 Task: Check the average views per listing of full gym in the last 3 years.
Action: Mouse moved to (879, 193)
Screenshot: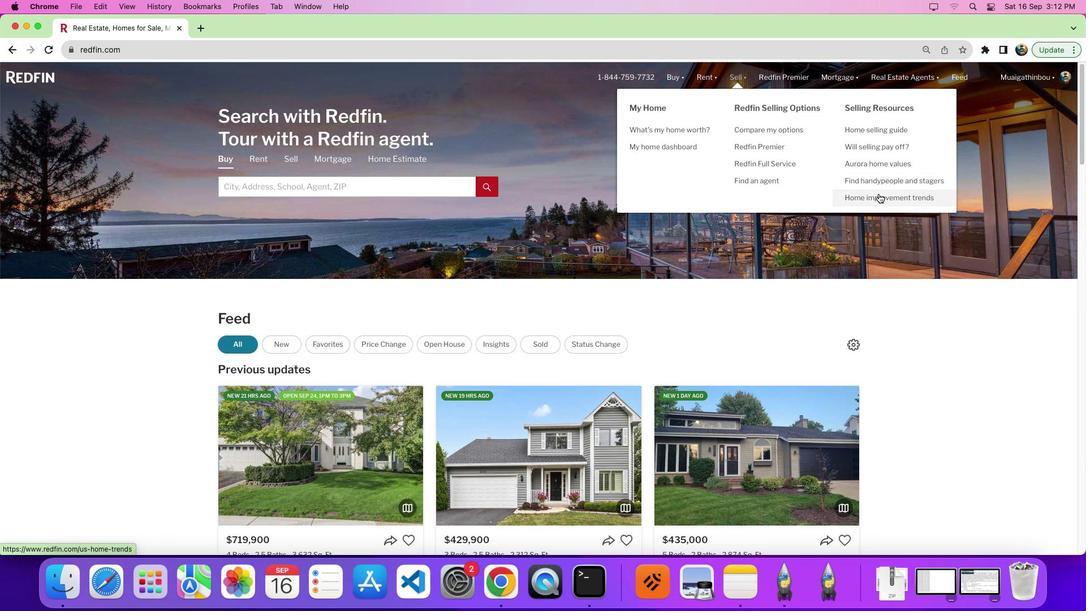
Action: Mouse pressed left at (879, 193)
Screenshot: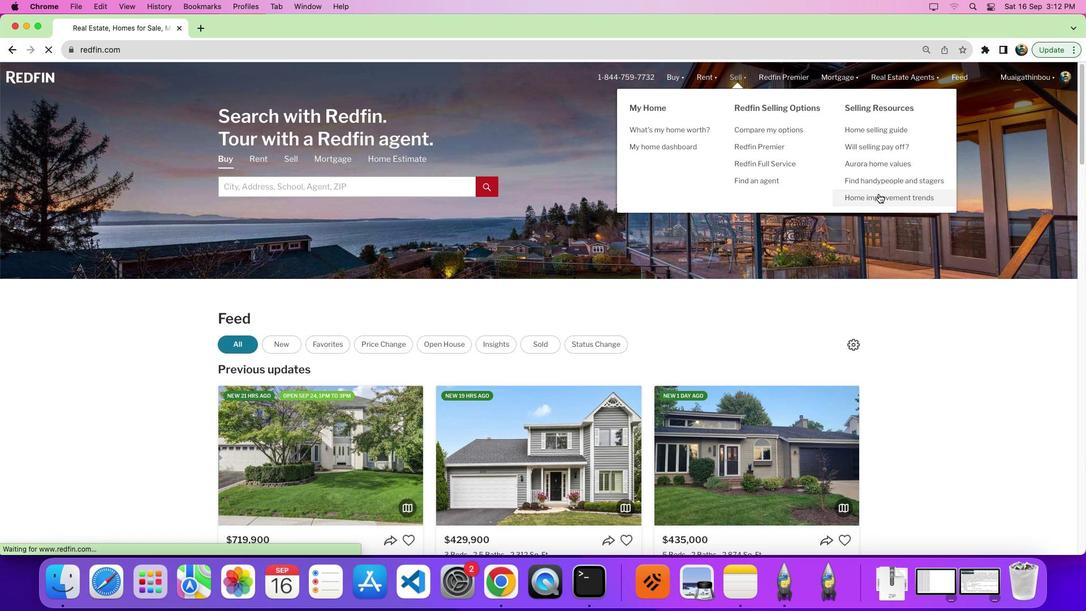 
Action: Mouse pressed left at (879, 193)
Screenshot: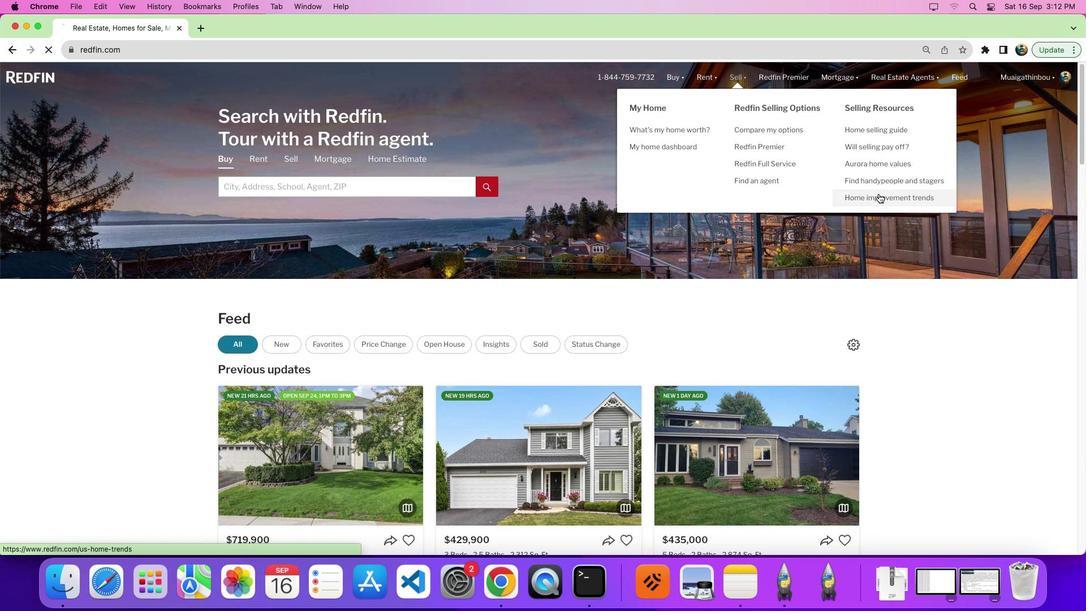 
Action: Mouse moved to (309, 224)
Screenshot: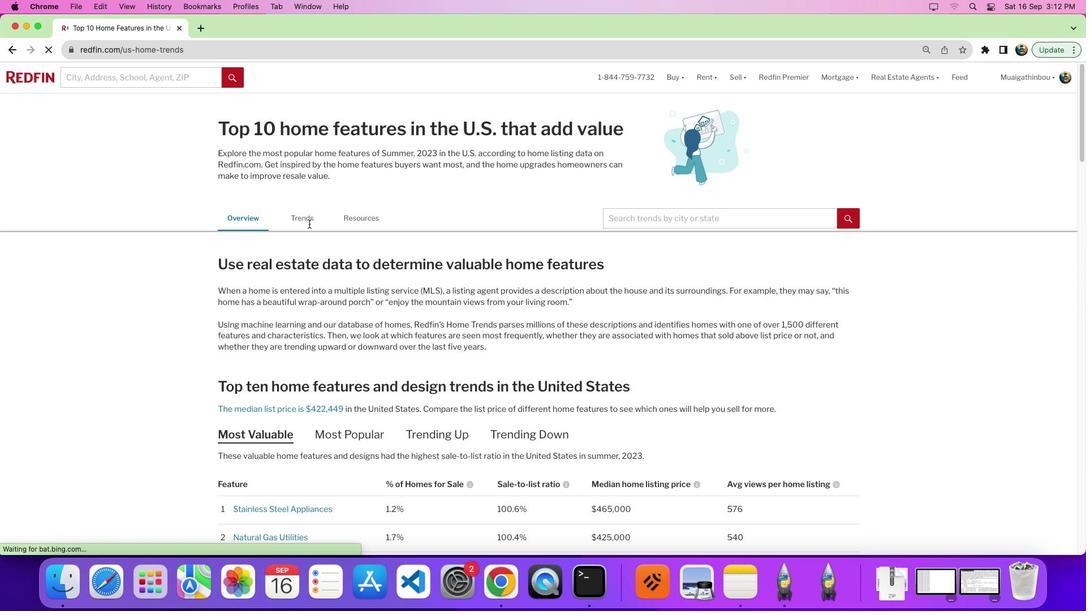 
Action: Mouse pressed left at (309, 224)
Screenshot: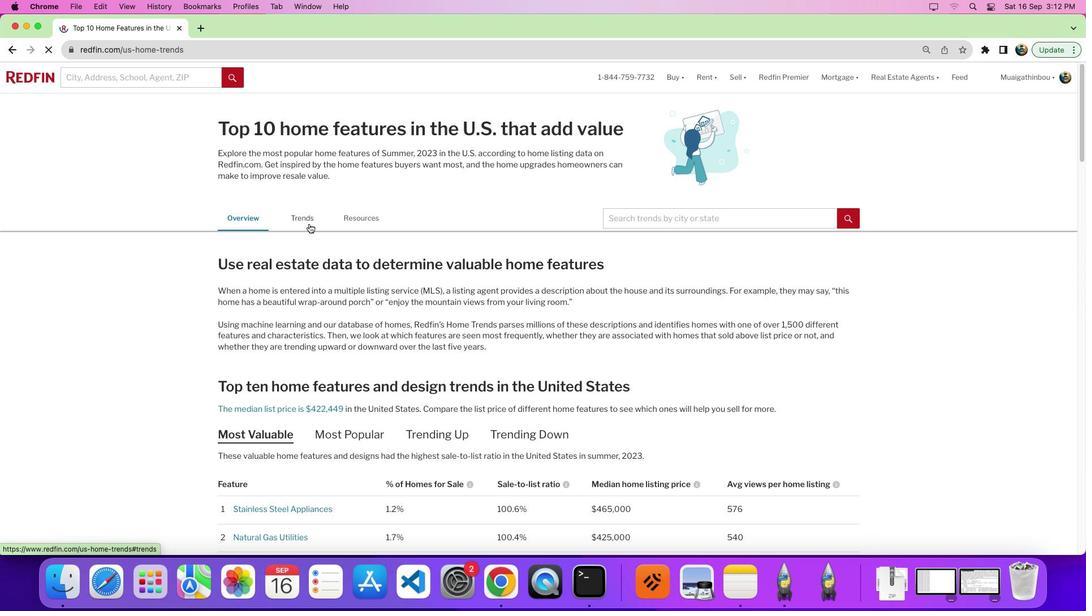 
Action: Mouse moved to (423, 222)
Screenshot: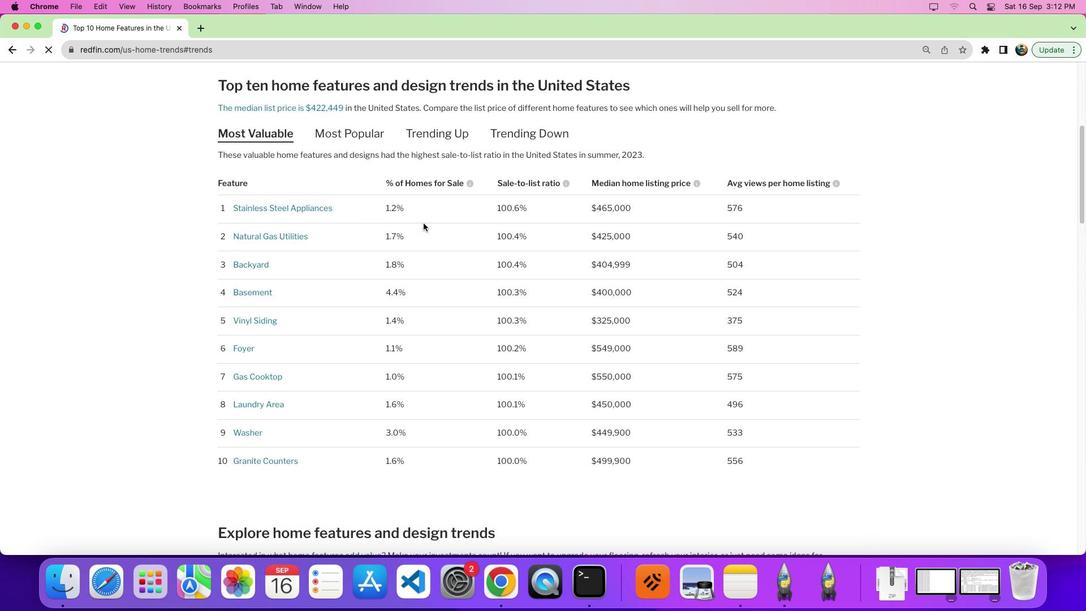 
Action: Mouse scrolled (423, 222) with delta (0, 0)
Screenshot: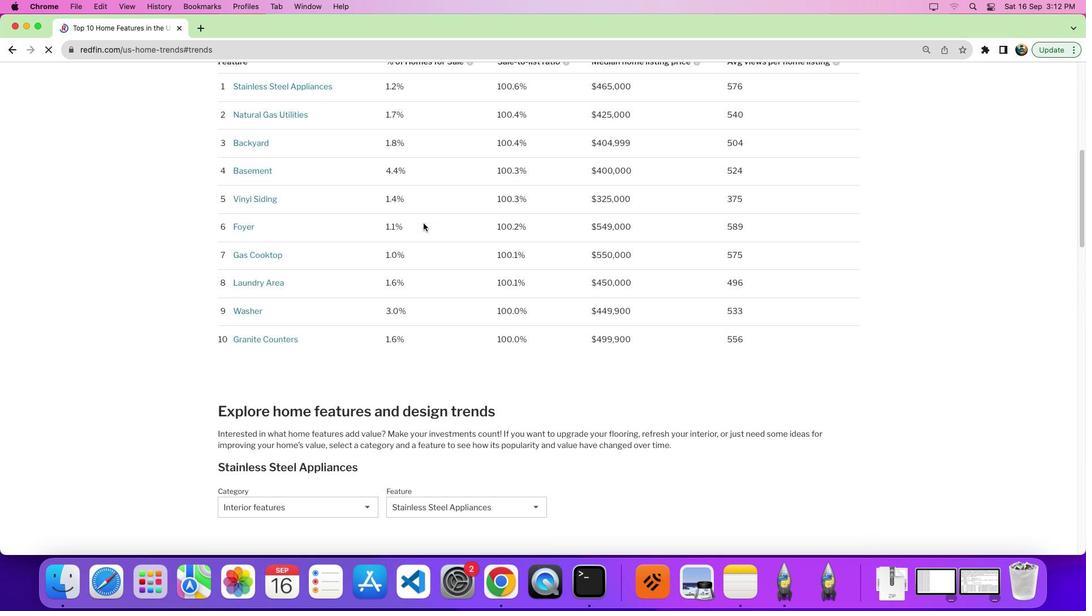
Action: Mouse scrolled (423, 222) with delta (0, 0)
Screenshot: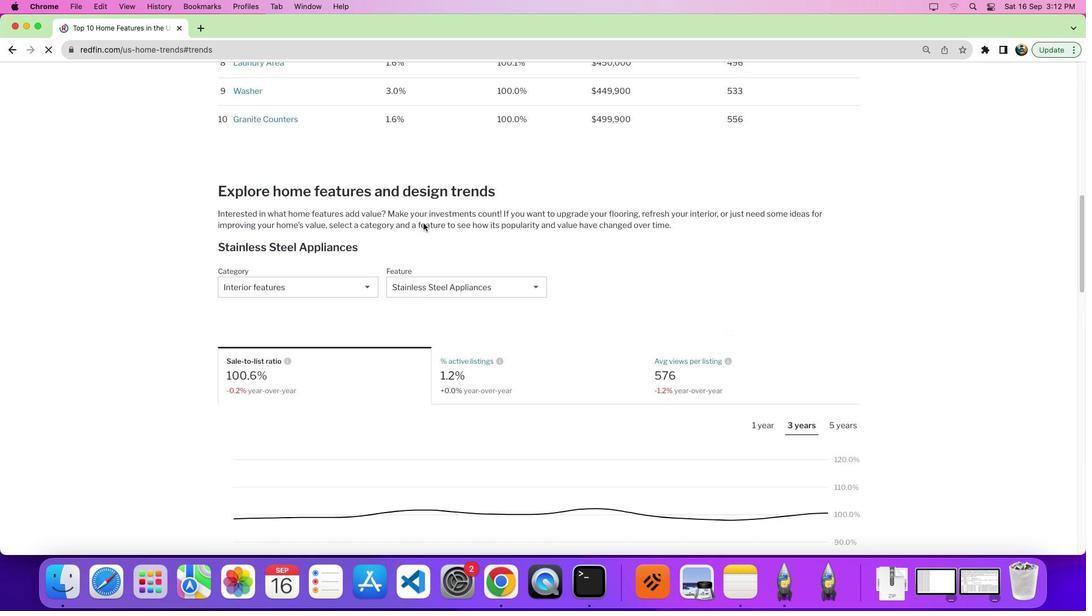 
Action: Mouse scrolled (423, 222) with delta (0, -4)
Screenshot: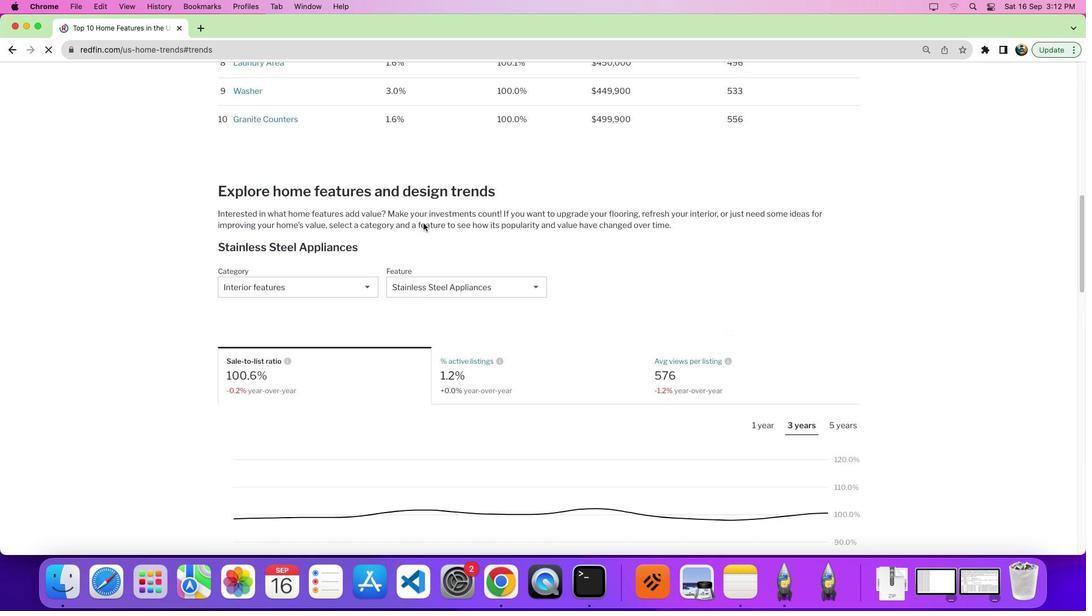 
Action: Mouse scrolled (423, 222) with delta (0, -5)
Screenshot: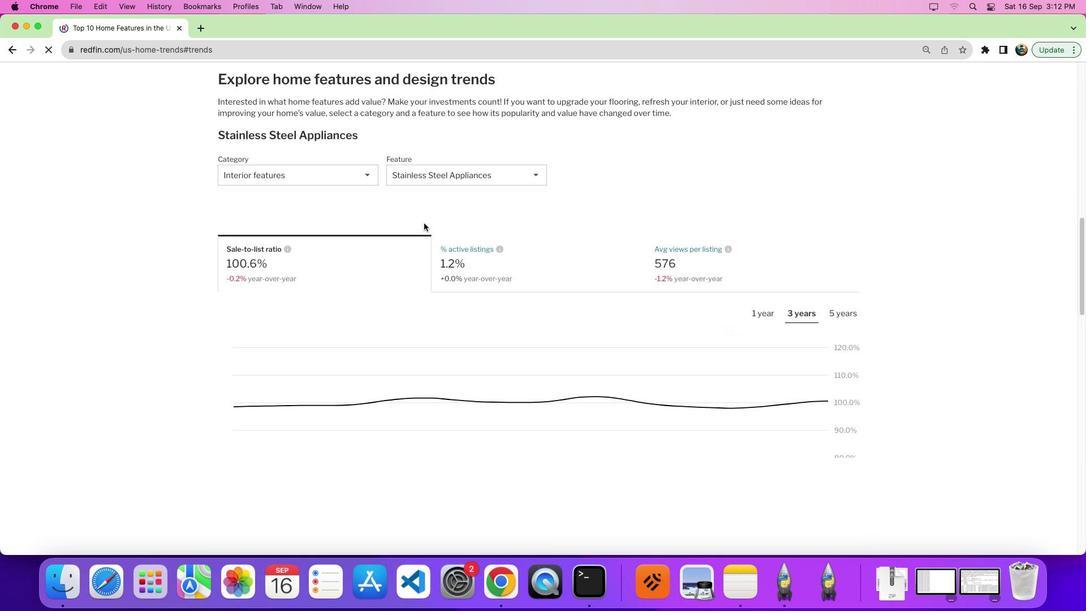 
Action: Mouse moved to (424, 223)
Screenshot: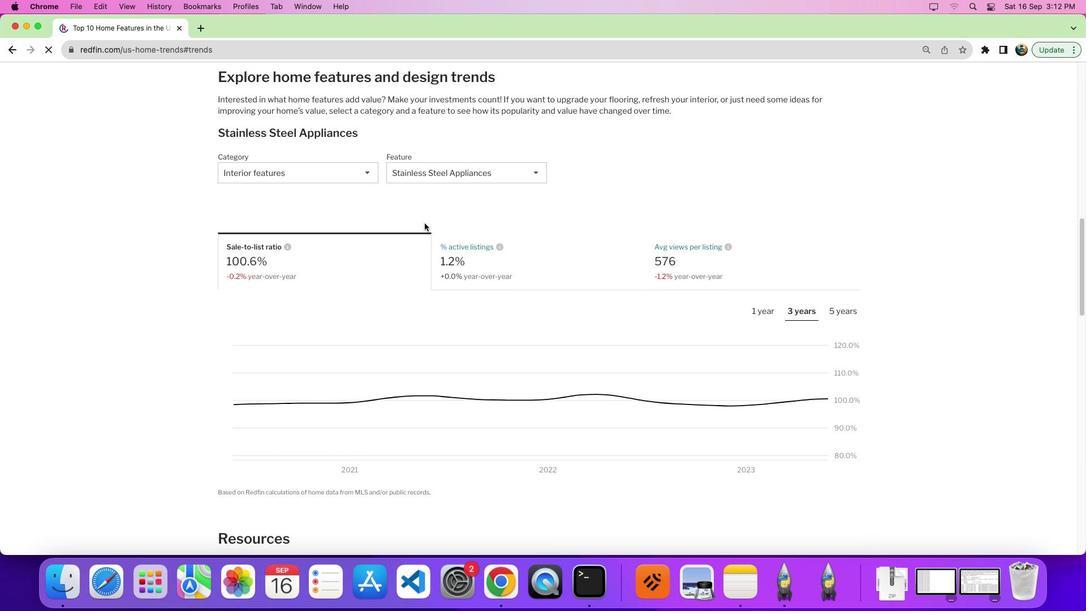 
Action: Mouse scrolled (424, 223) with delta (0, 0)
Screenshot: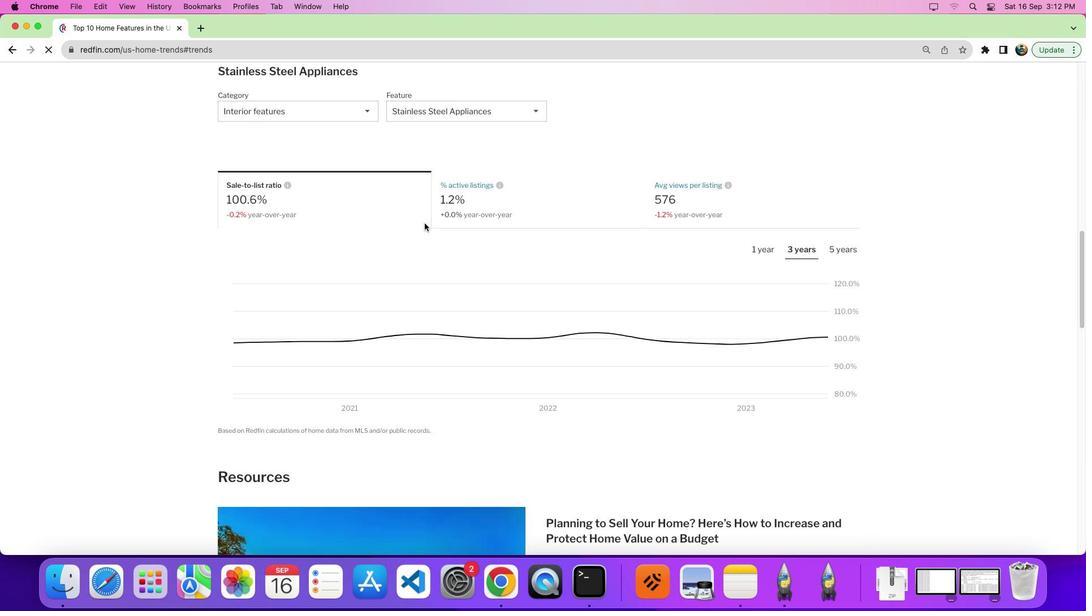 
Action: Mouse moved to (424, 223)
Screenshot: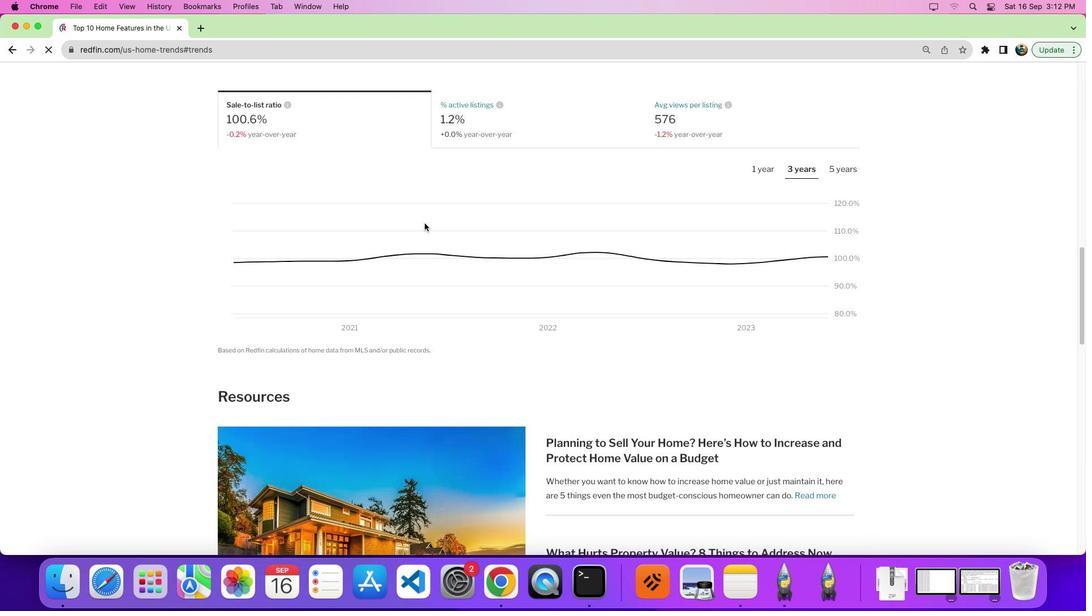 
Action: Mouse scrolled (424, 223) with delta (0, 0)
Screenshot: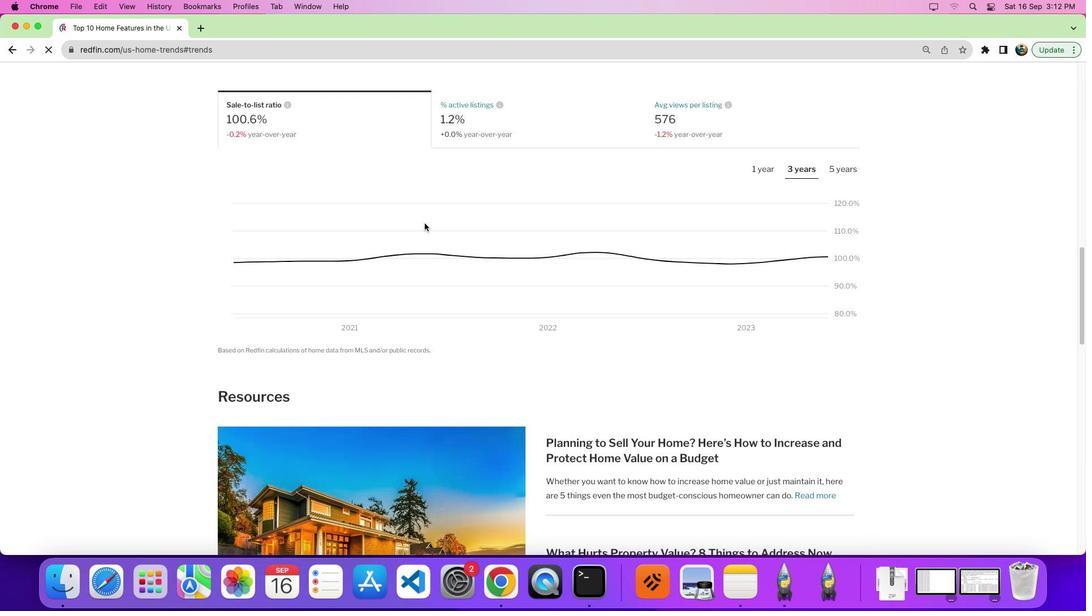 
Action: Mouse scrolled (424, 223) with delta (0, -3)
Screenshot: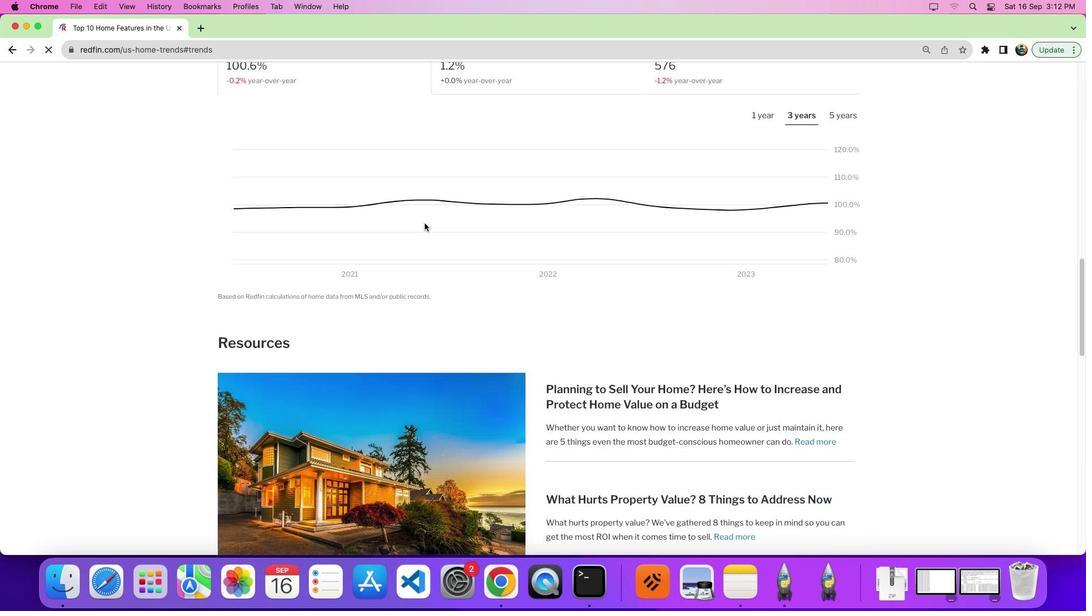 
Action: Mouse scrolled (424, 223) with delta (0, 0)
Screenshot: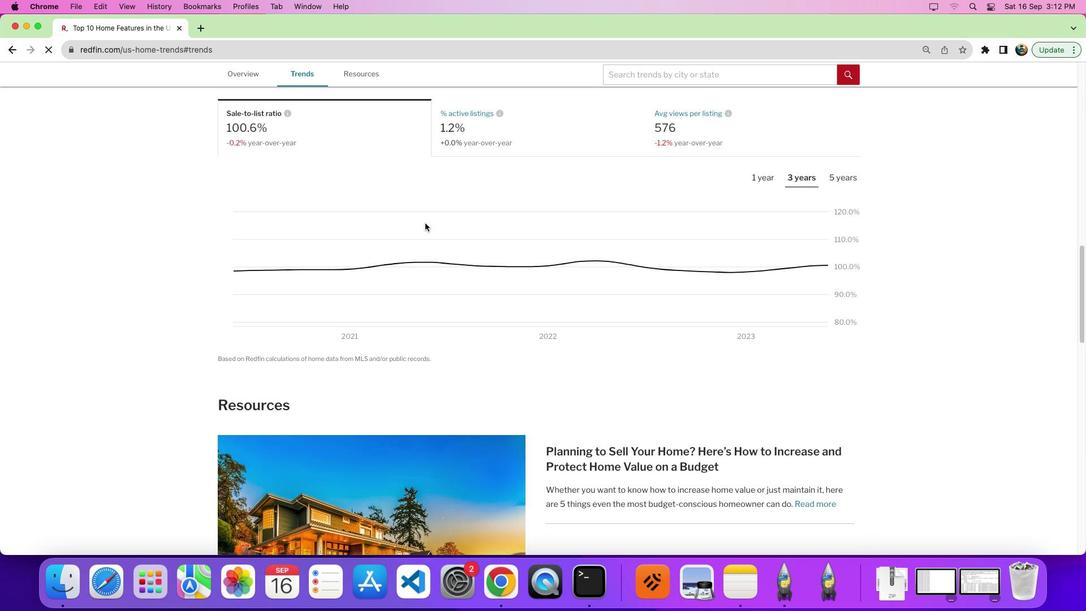 
Action: Mouse scrolled (424, 223) with delta (0, 0)
Screenshot: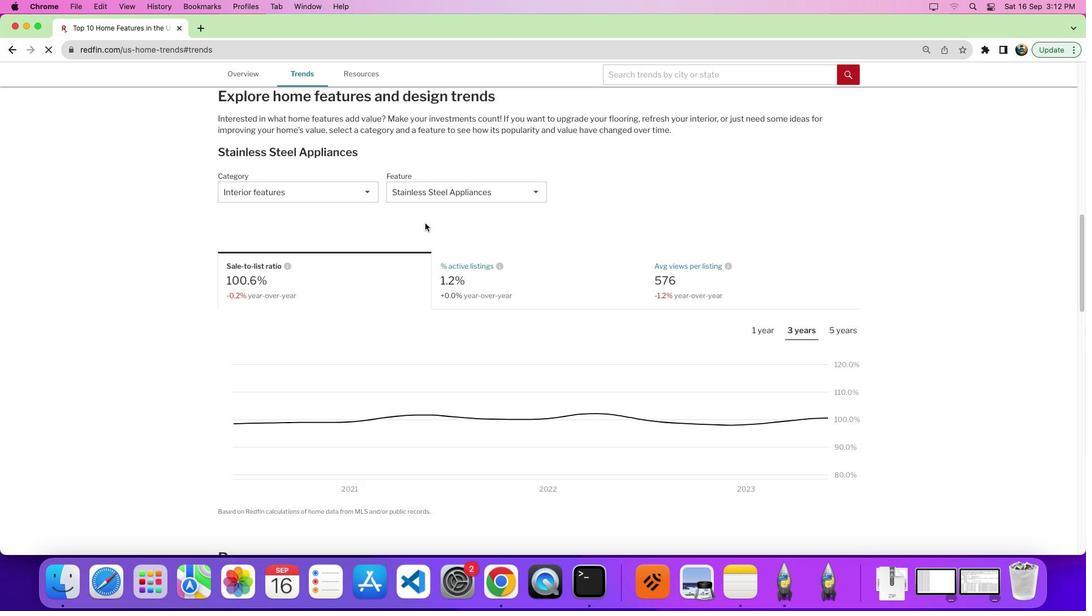 
Action: Mouse moved to (424, 223)
Screenshot: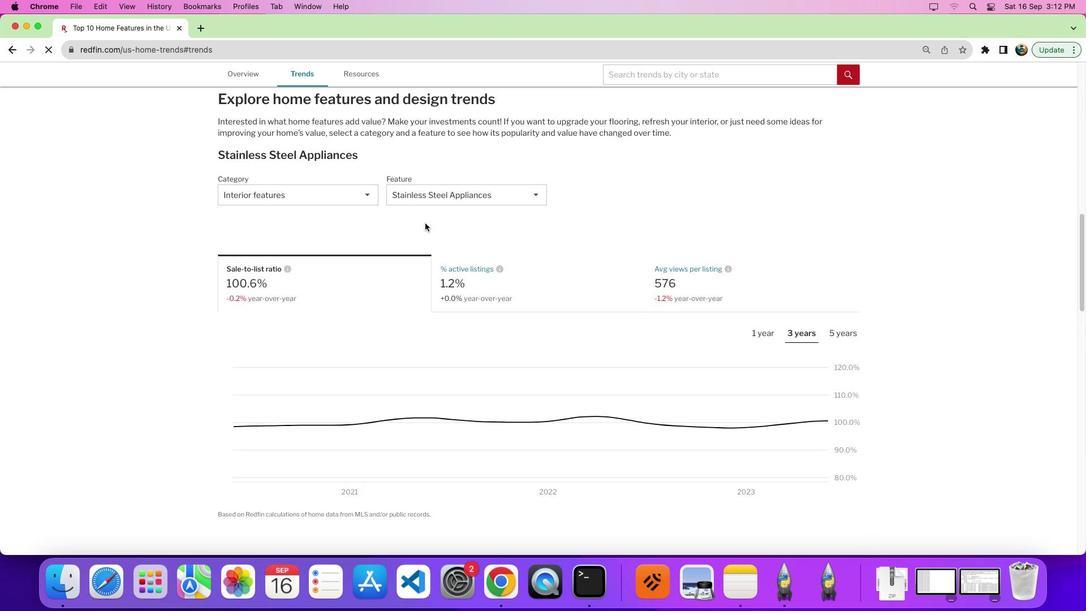 
Action: Mouse scrolled (424, 223) with delta (0, 4)
Screenshot: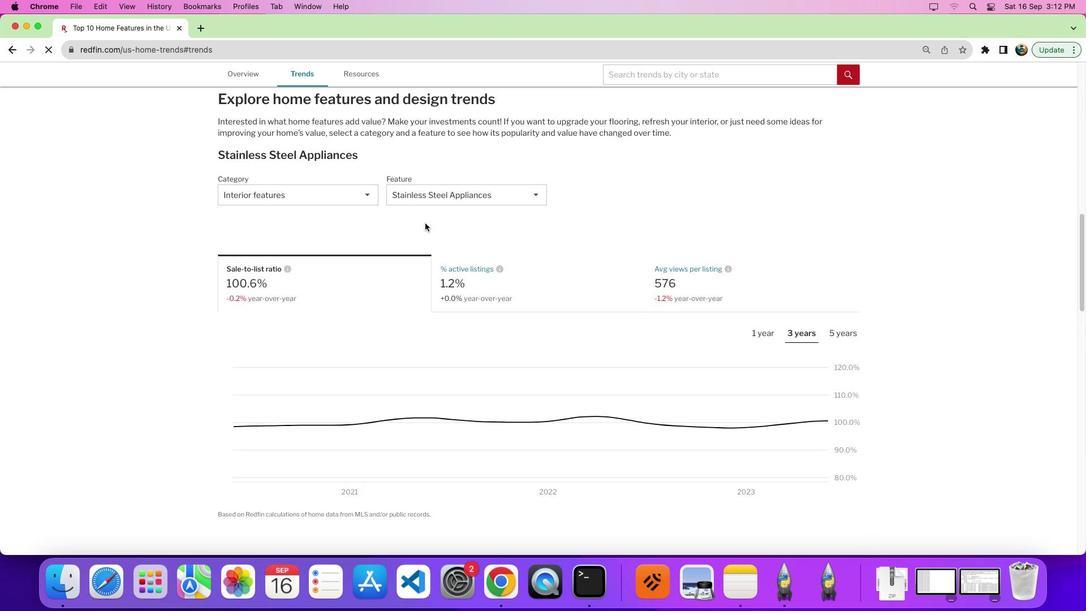 
Action: Mouse moved to (312, 186)
Screenshot: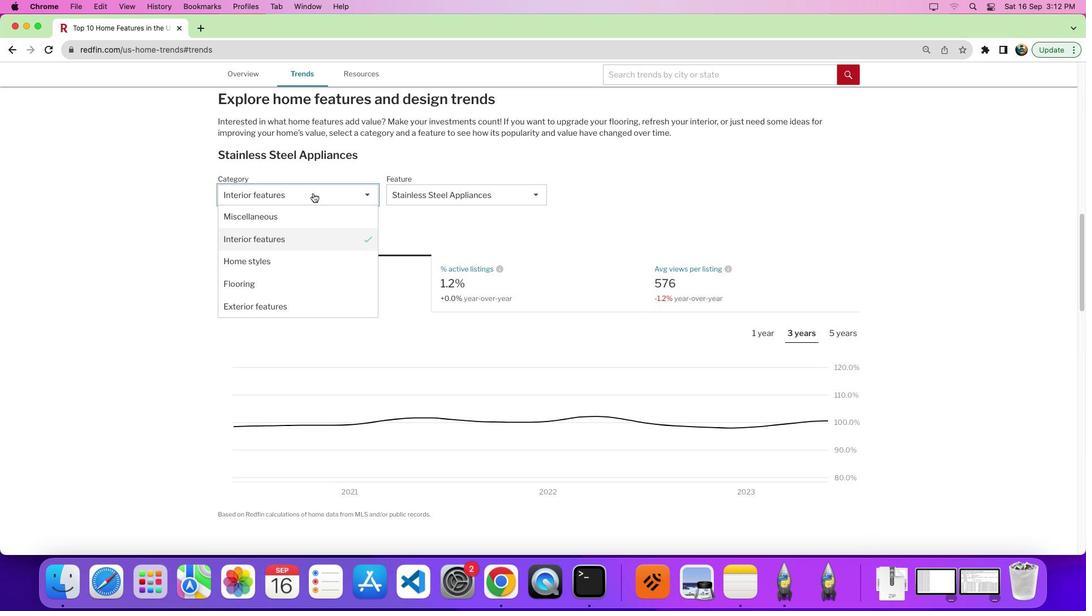 
Action: Mouse pressed left at (312, 186)
Screenshot: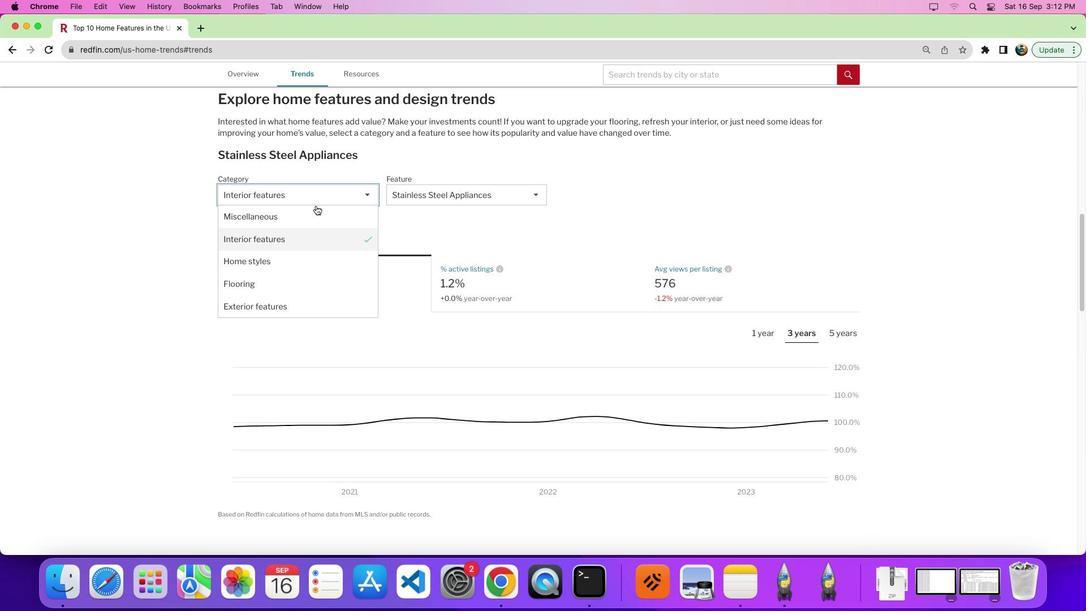 
Action: Mouse moved to (362, 242)
Screenshot: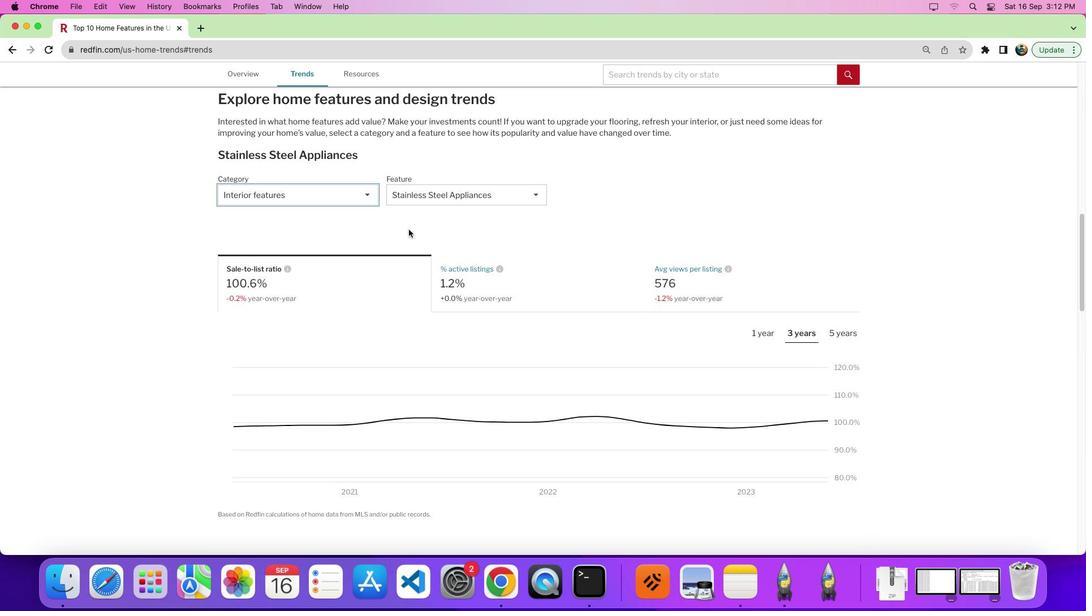 
Action: Mouse pressed left at (362, 242)
Screenshot: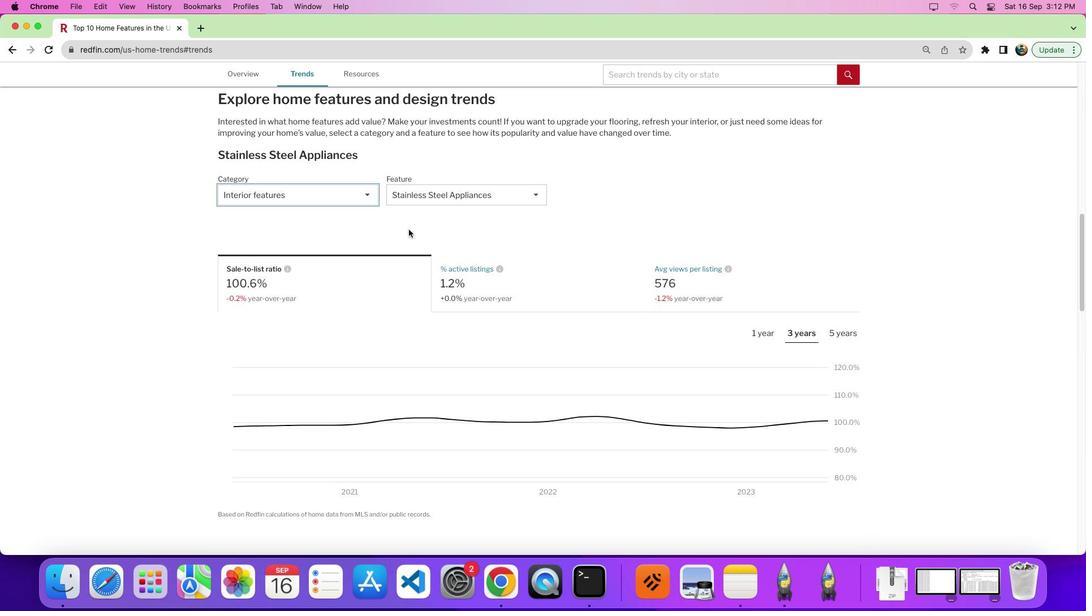 
Action: Mouse moved to (499, 179)
Screenshot: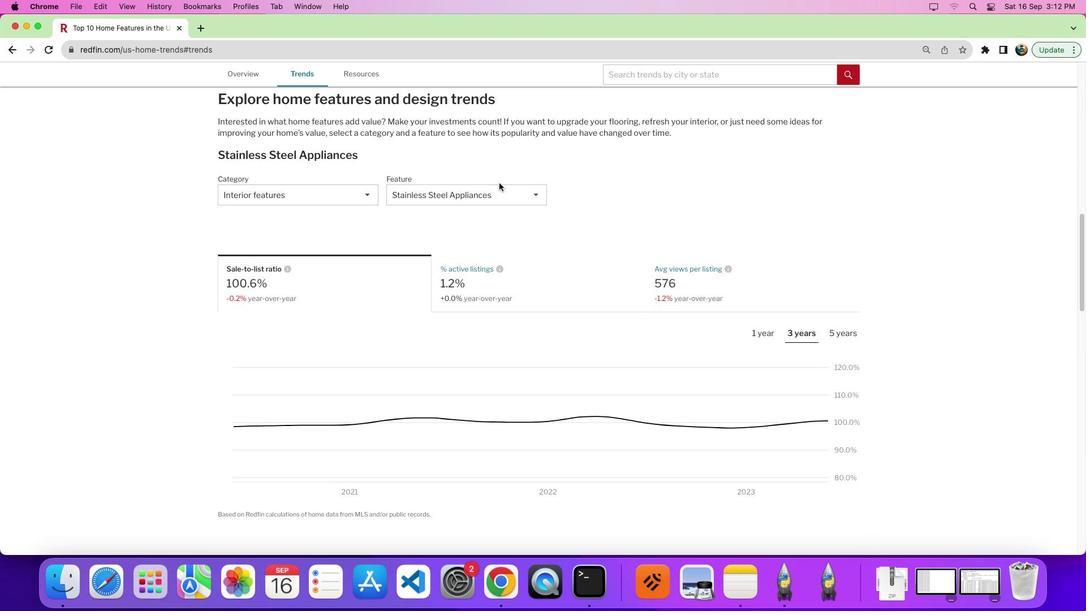 
Action: Mouse pressed left at (499, 179)
Screenshot: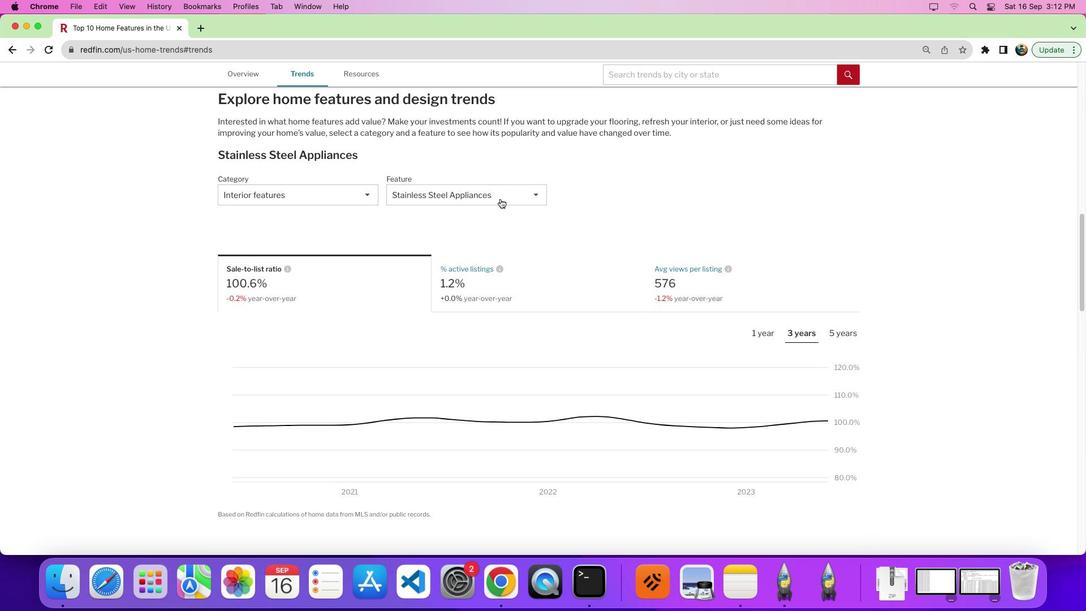 
Action: Mouse moved to (502, 195)
Screenshot: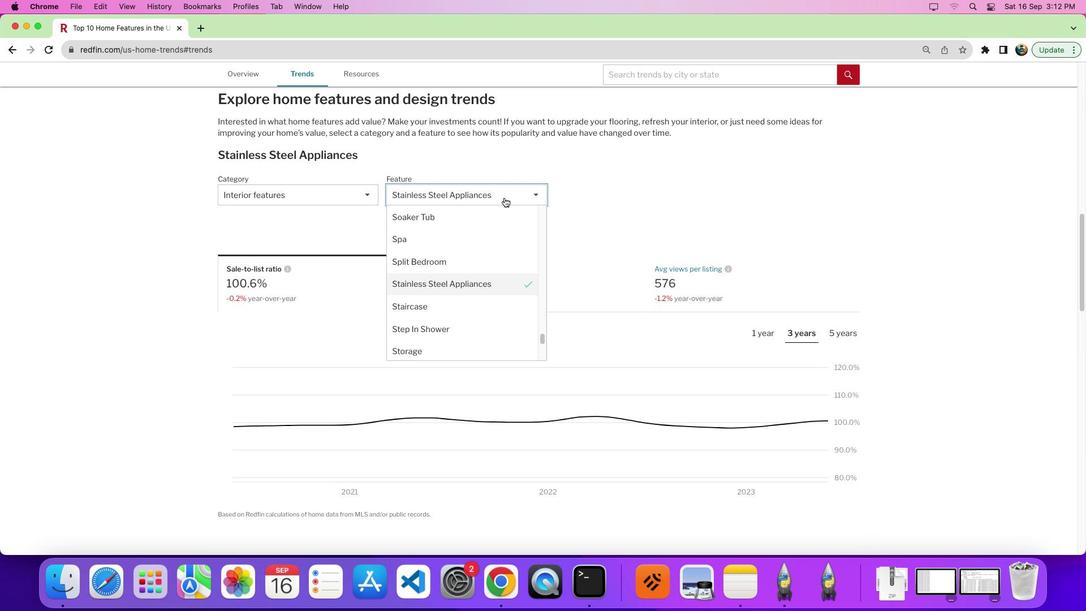 
Action: Mouse pressed left at (502, 195)
Screenshot: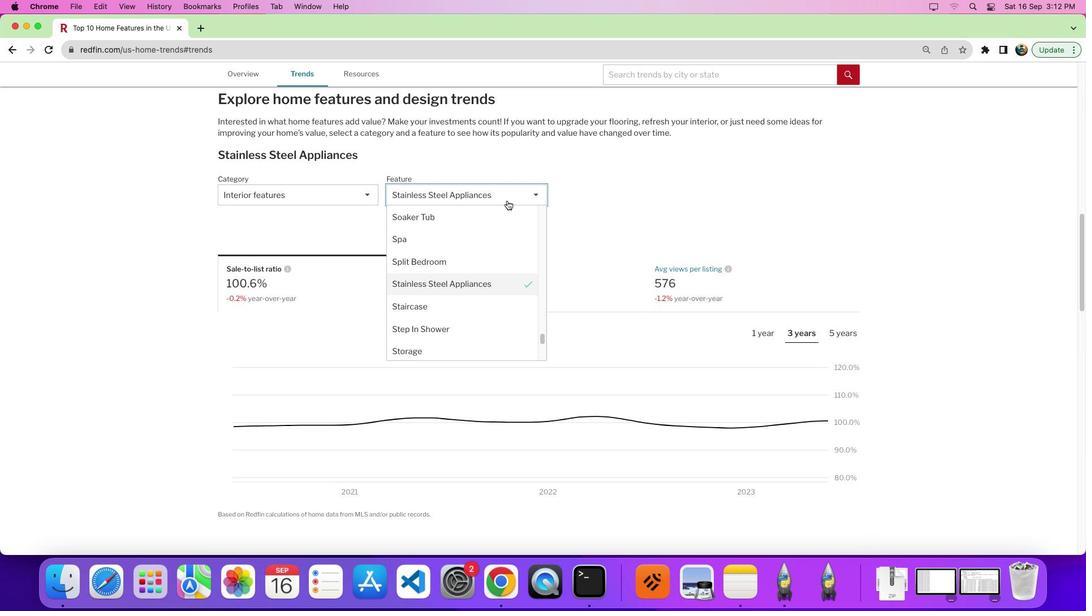 
Action: Mouse moved to (545, 263)
Screenshot: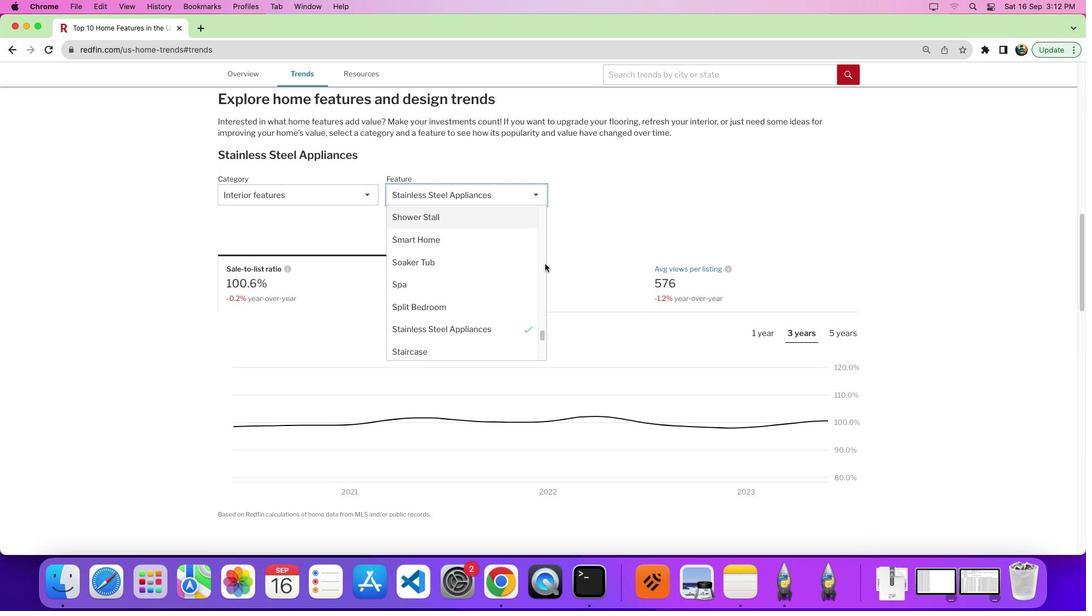 
Action: Mouse pressed left at (545, 263)
Screenshot: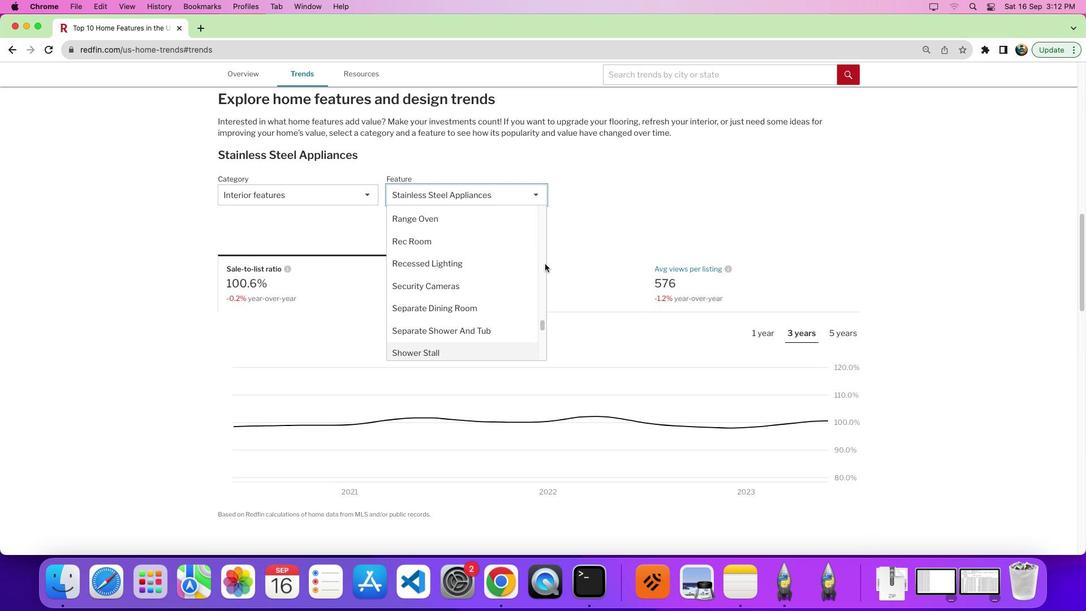 
Action: Mouse moved to (460, 259)
Screenshot: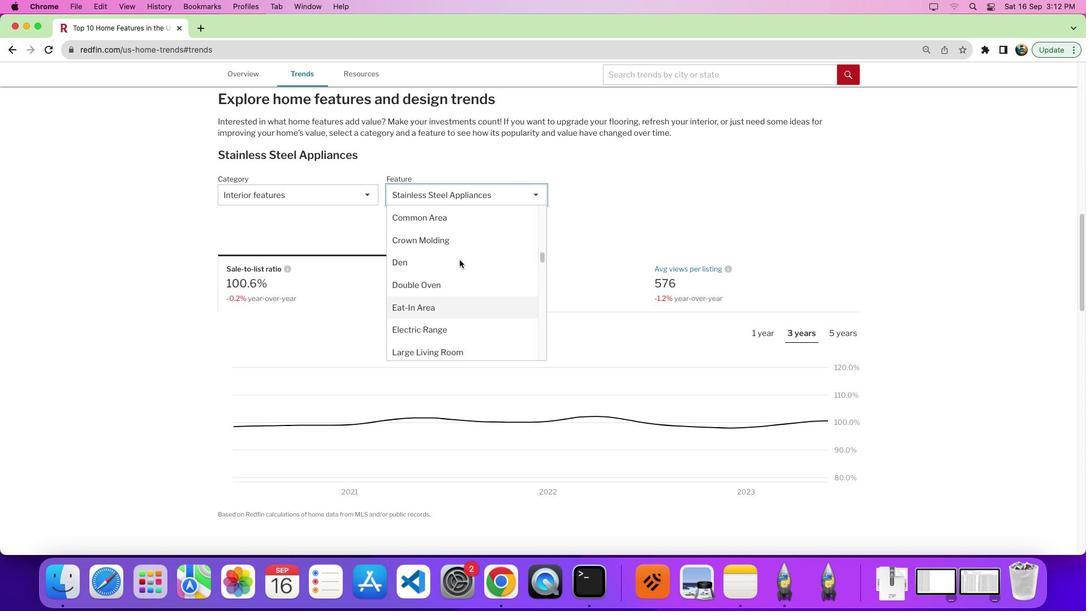
Action: Mouse scrolled (460, 259) with delta (0, 0)
Screenshot: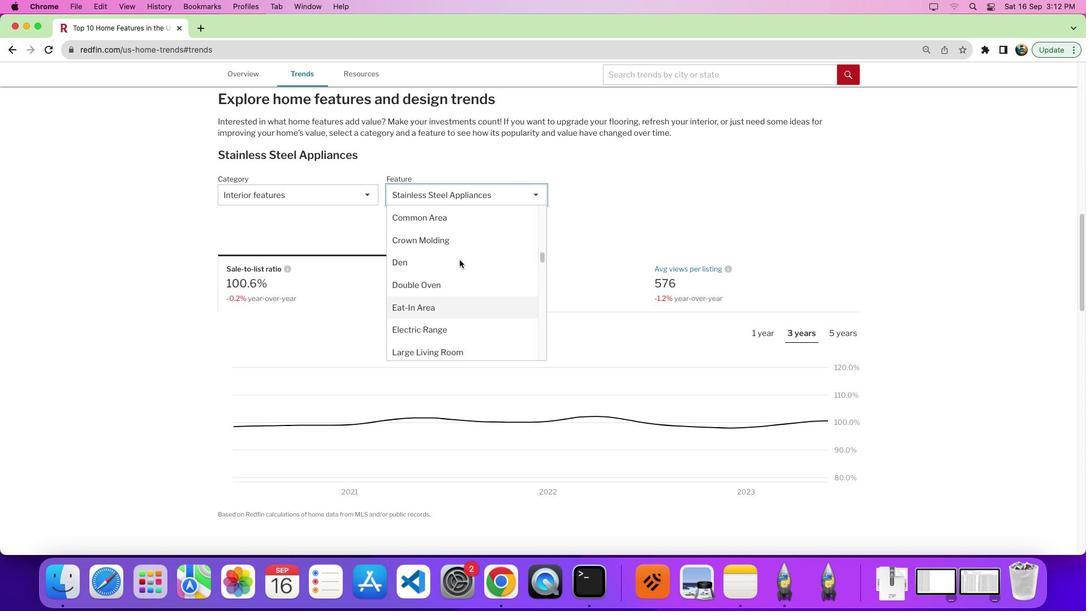 
Action: Mouse scrolled (460, 259) with delta (0, 0)
Screenshot: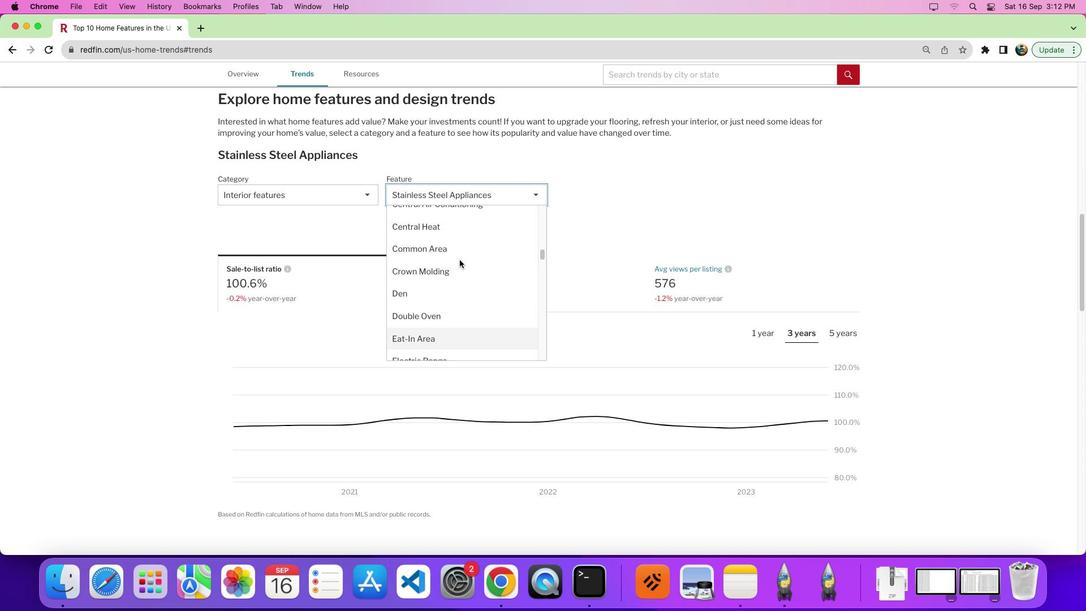 
Action: Mouse scrolled (460, 259) with delta (0, 3)
Screenshot: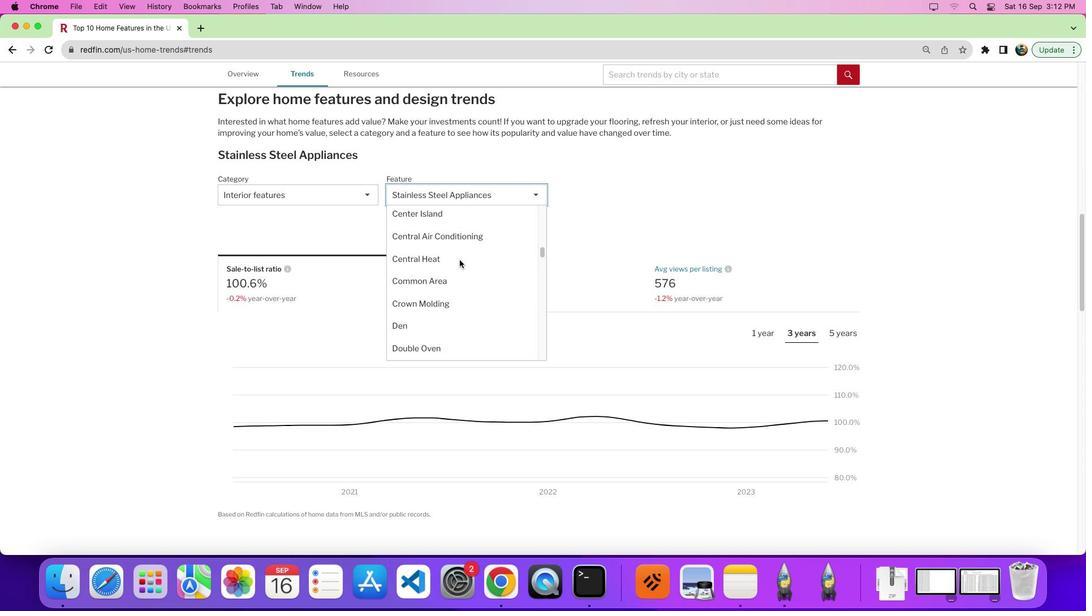 
Action: Mouse moved to (462, 260)
Screenshot: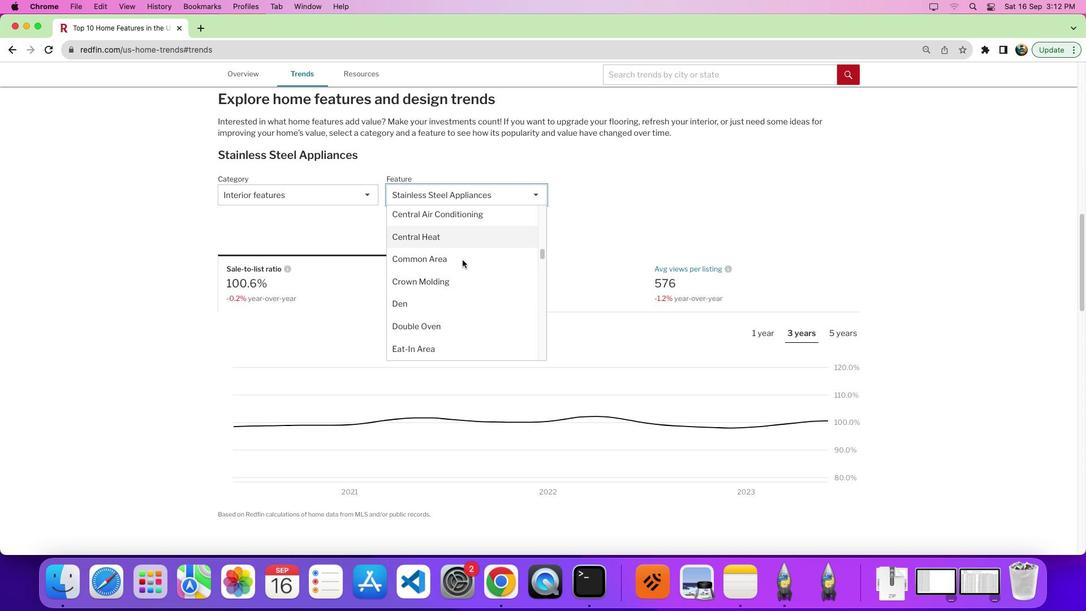 
Action: Mouse scrolled (462, 260) with delta (0, 0)
Screenshot: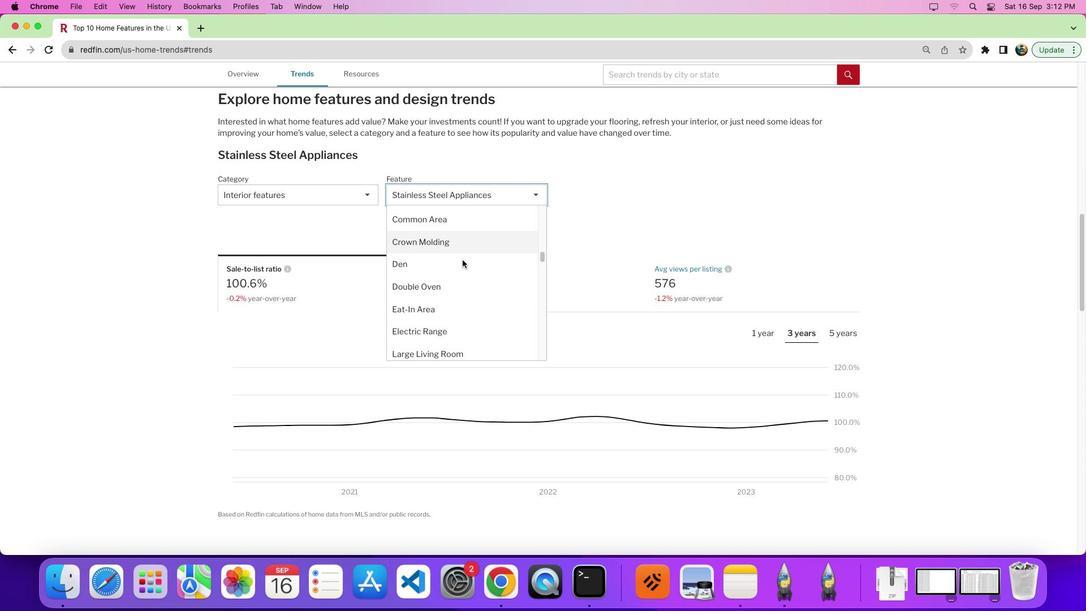 
Action: Mouse scrolled (462, 260) with delta (0, 0)
Screenshot: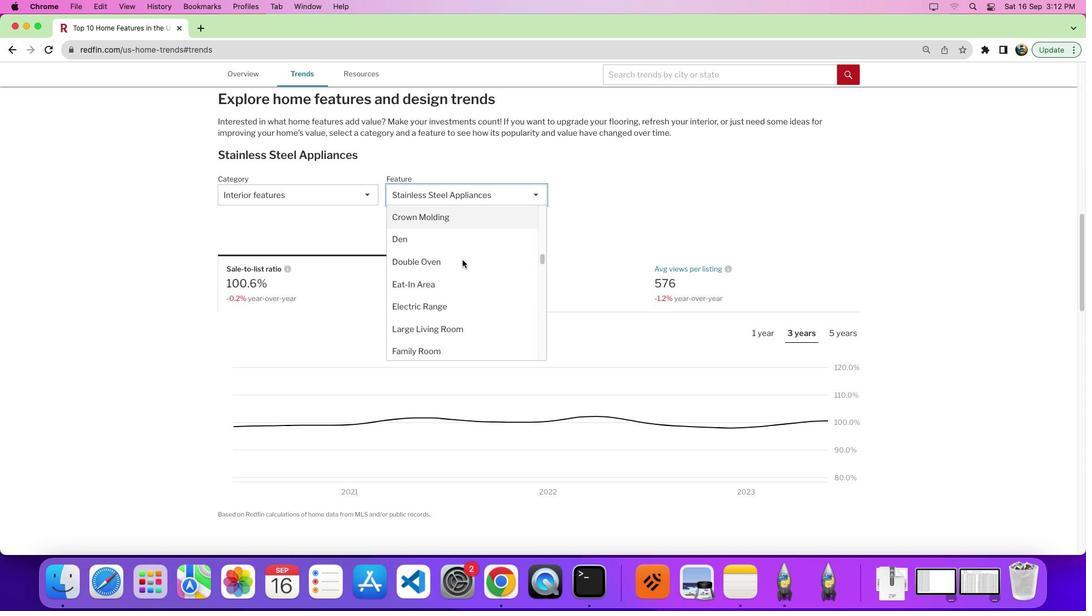 
Action: Mouse scrolled (462, 260) with delta (0, -2)
Screenshot: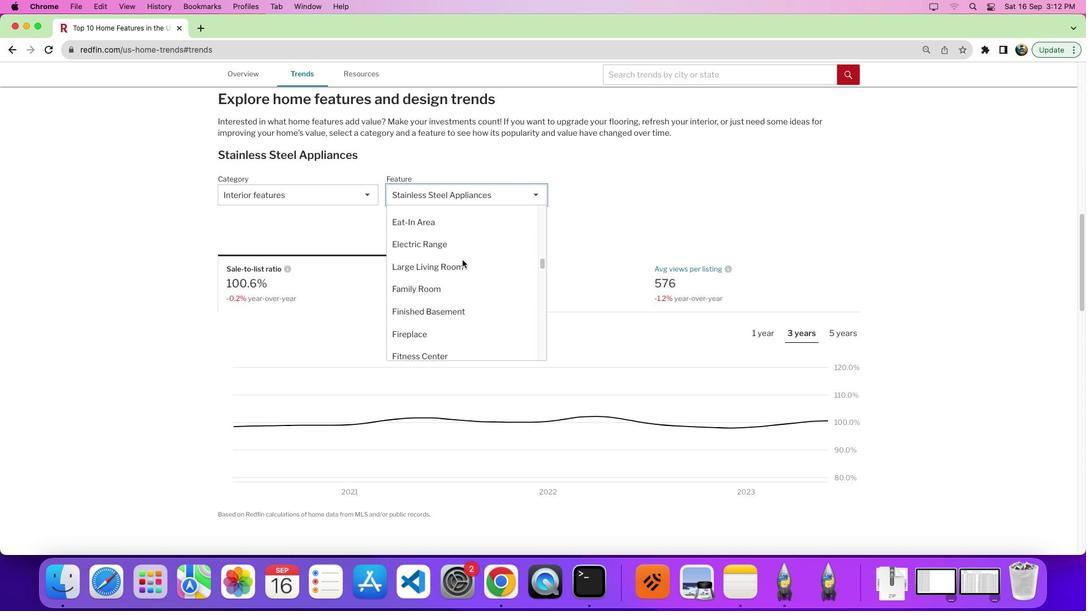 
Action: Mouse moved to (462, 259)
Screenshot: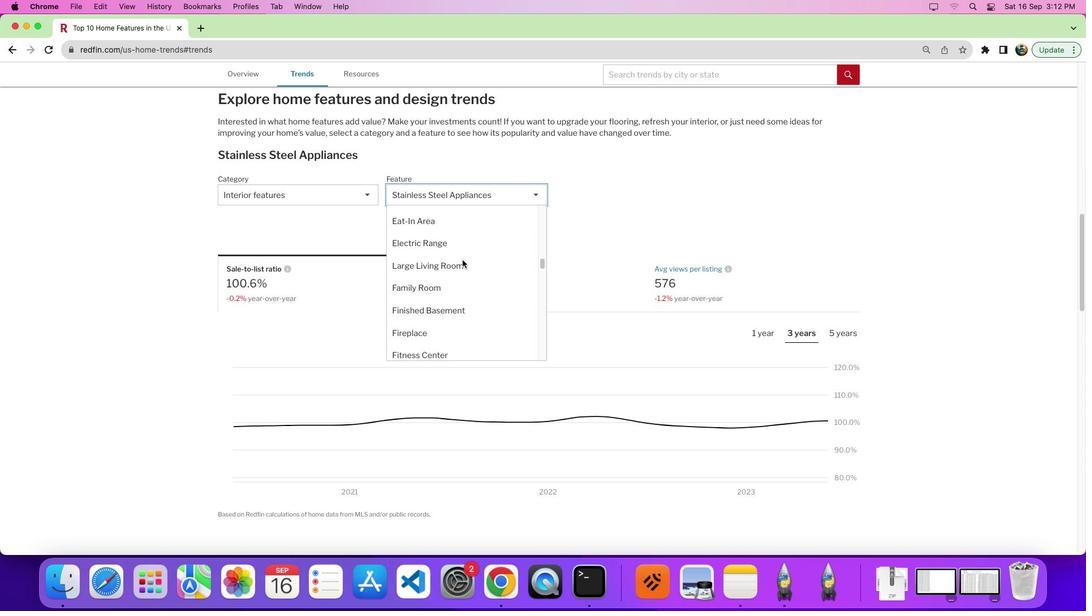 
Action: Mouse scrolled (462, 259) with delta (0, 0)
Screenshot: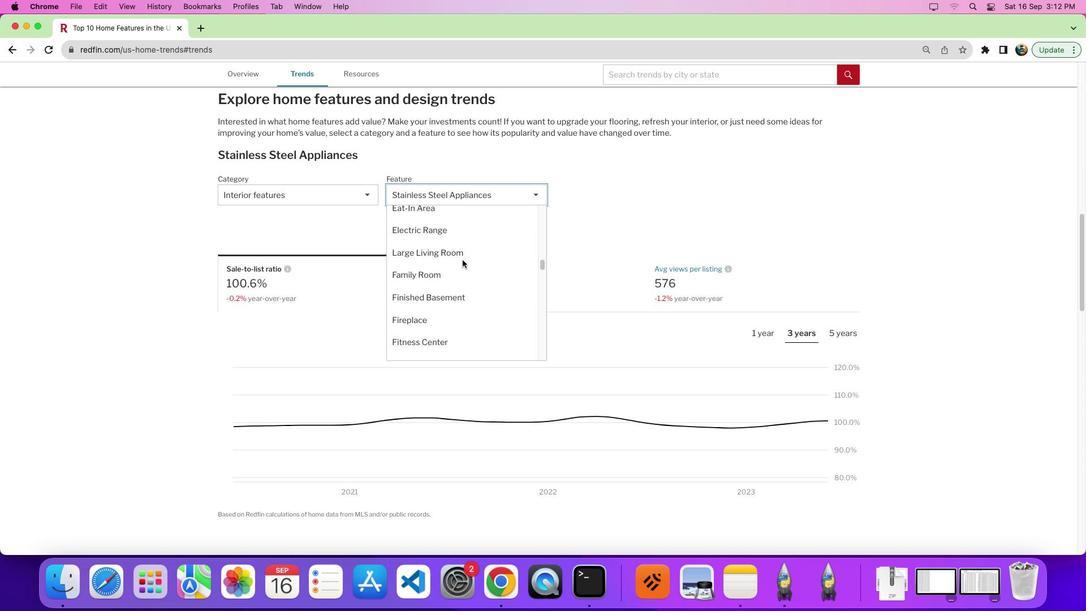 
Action: Mouse scrolled (462, 259) with delta (0, 0)
Screenshot: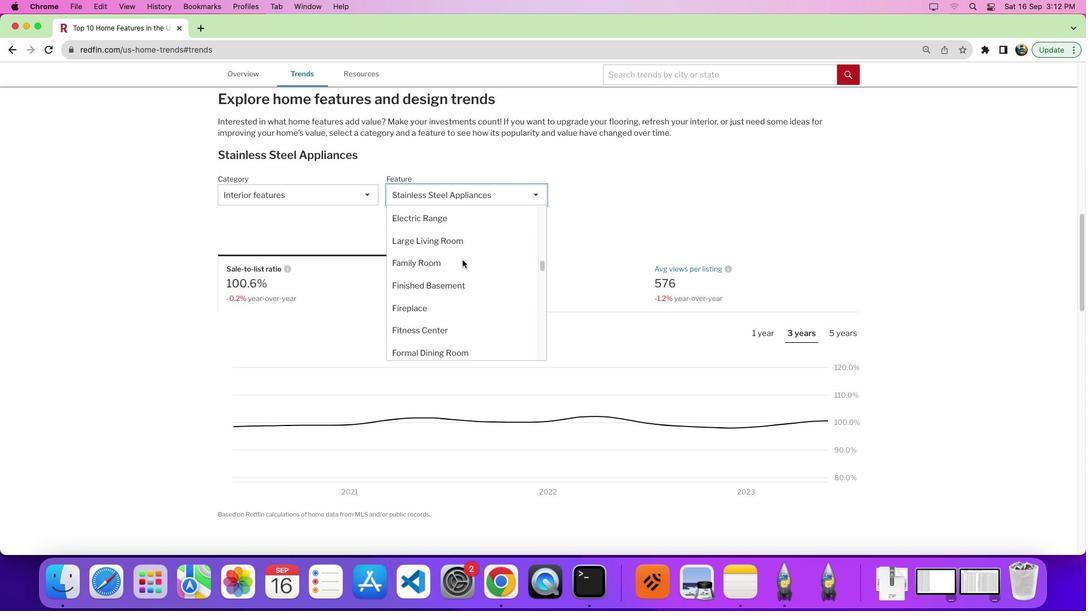 
Action: Mouse moved to (445, 288)
Screenshot: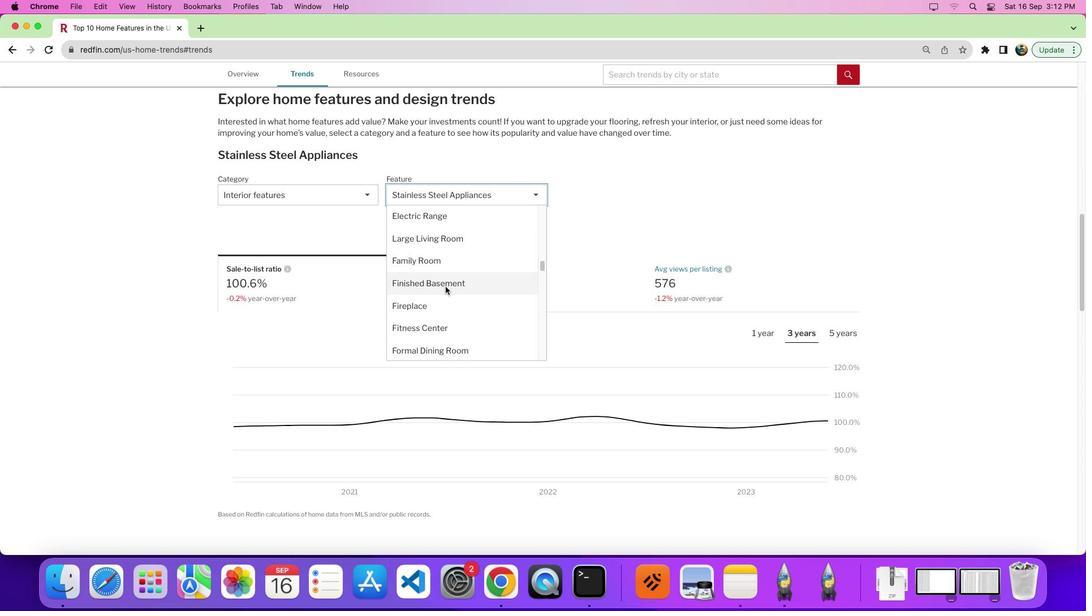 
Action: Mouse scrolled (445, 288) with delta (0, 0)
Screenshot: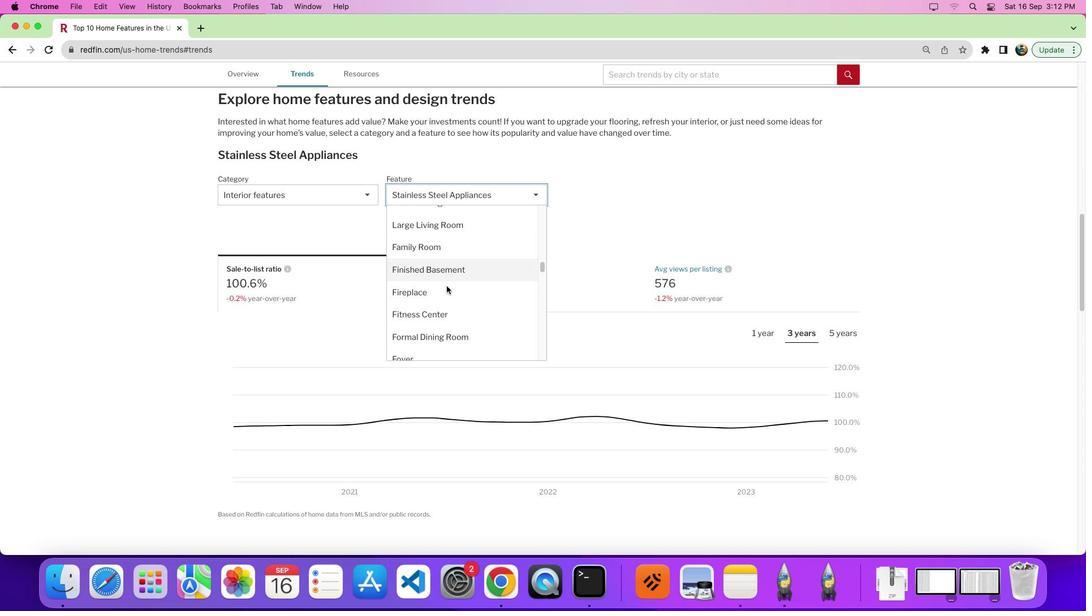 
Action: Mouse moved to (445, 286)
Screenshot: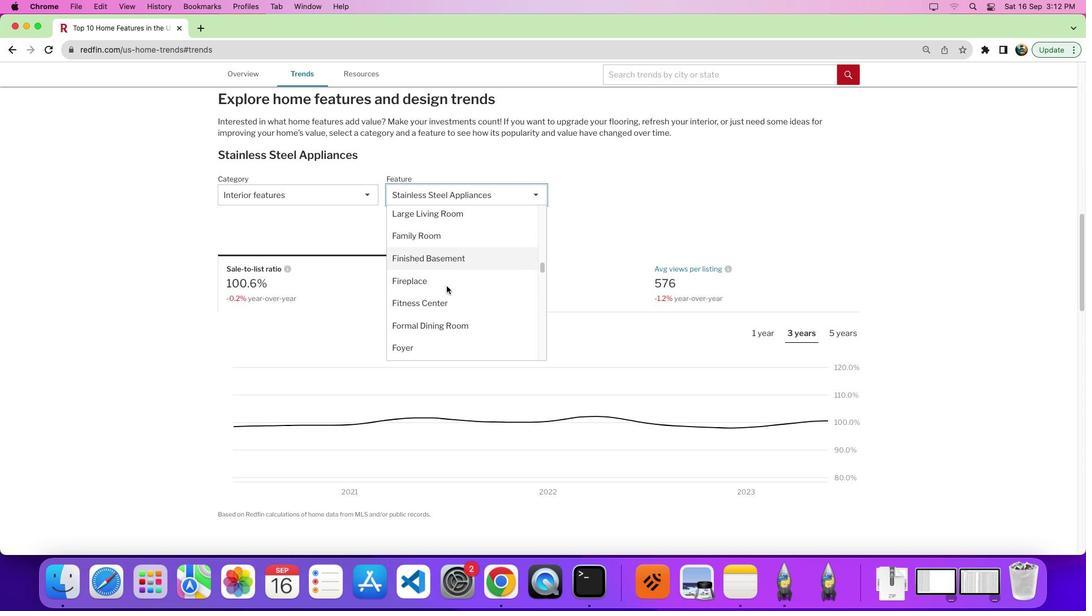 
Action: Mouse scrolled (445, 286) with delta (0, 0)
Screenshot: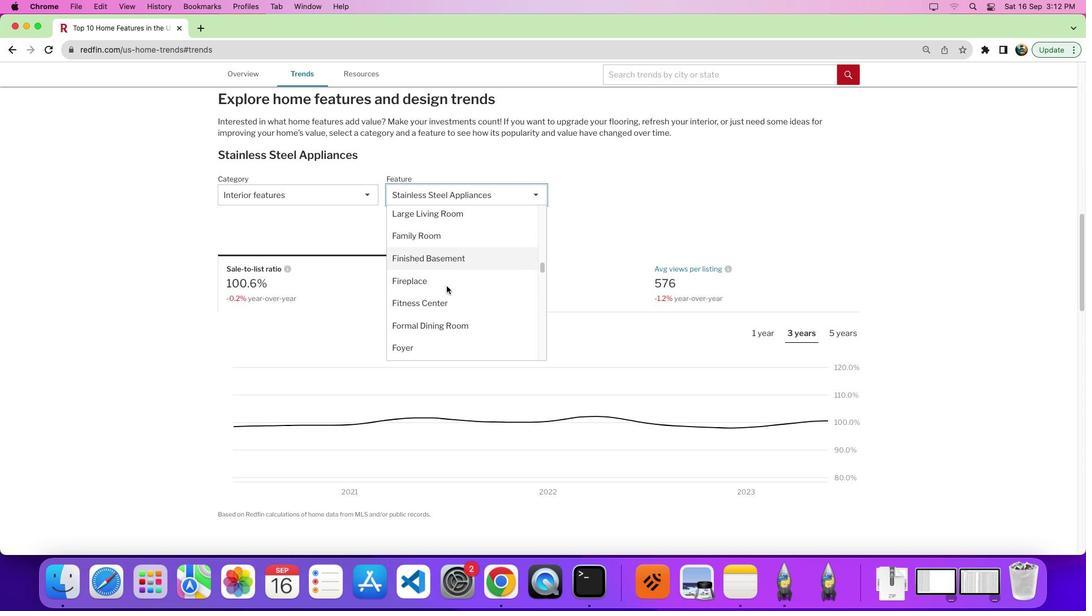 
Action: Mouse moved to (446, 285)
Screenshot: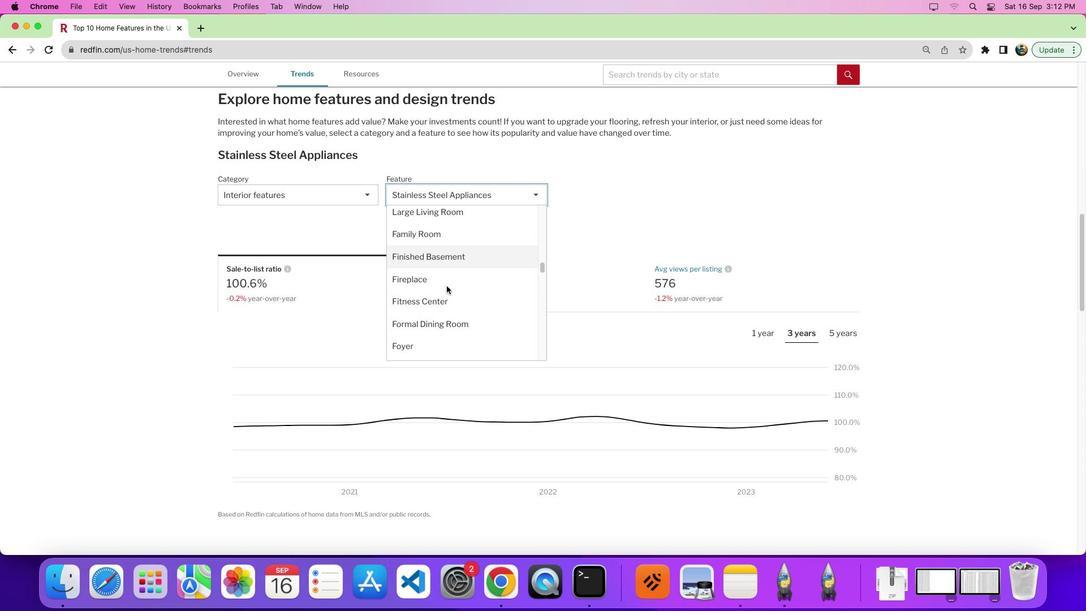 
Action: Mouse scrolled (446, 285) with delta (0, 0)
Screenshot: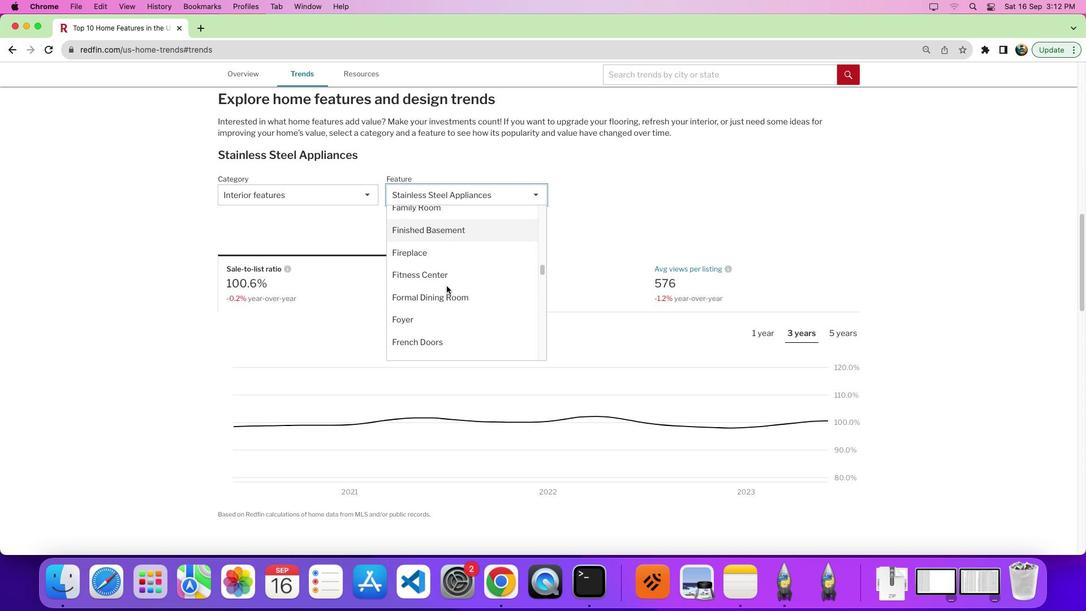 
Action: Mouse scrolled (446, 285) with delta (0, 0)
Screenshot: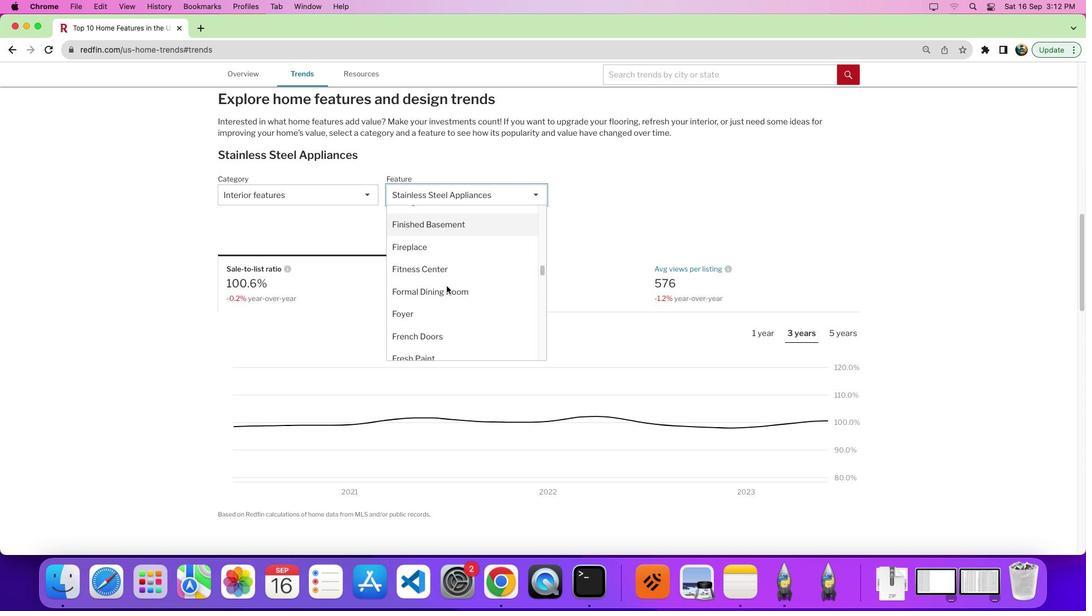 
Action: Mouse moved to (447, 286)
Screenshot: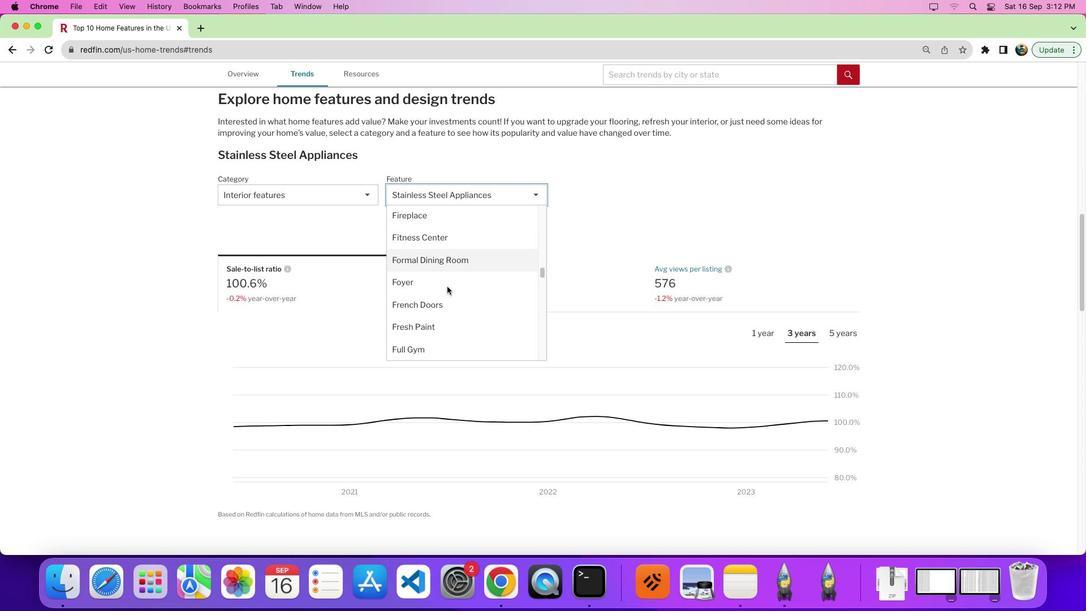 
Action: Mouse scrolled (447, 286) with delta (0, 0)
Screenshot: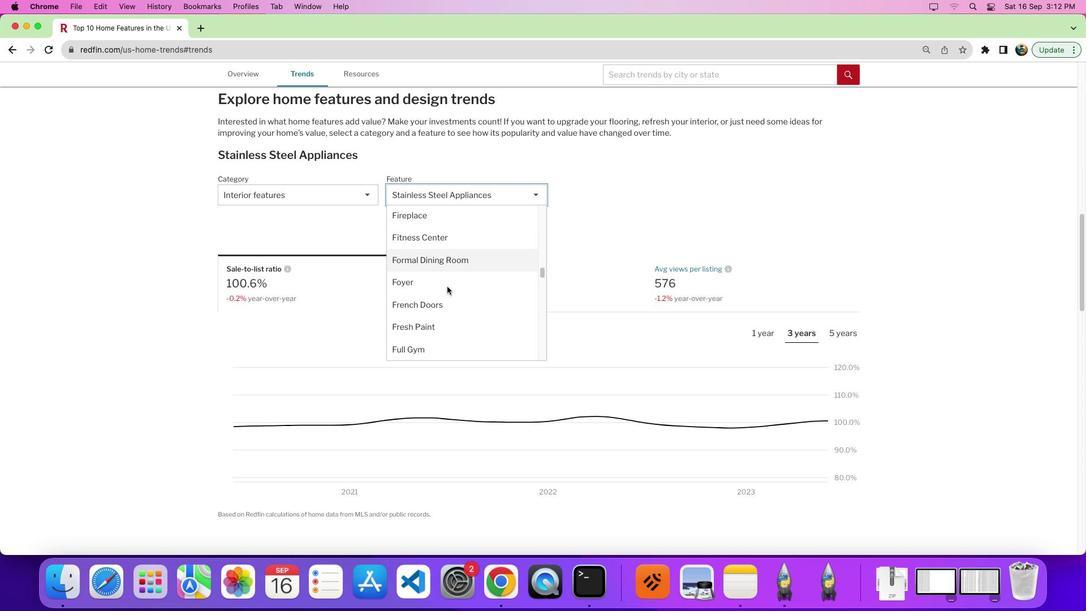 
Action: Mouse scrolled (447, 286) with delta (0, 0)
Screenshot: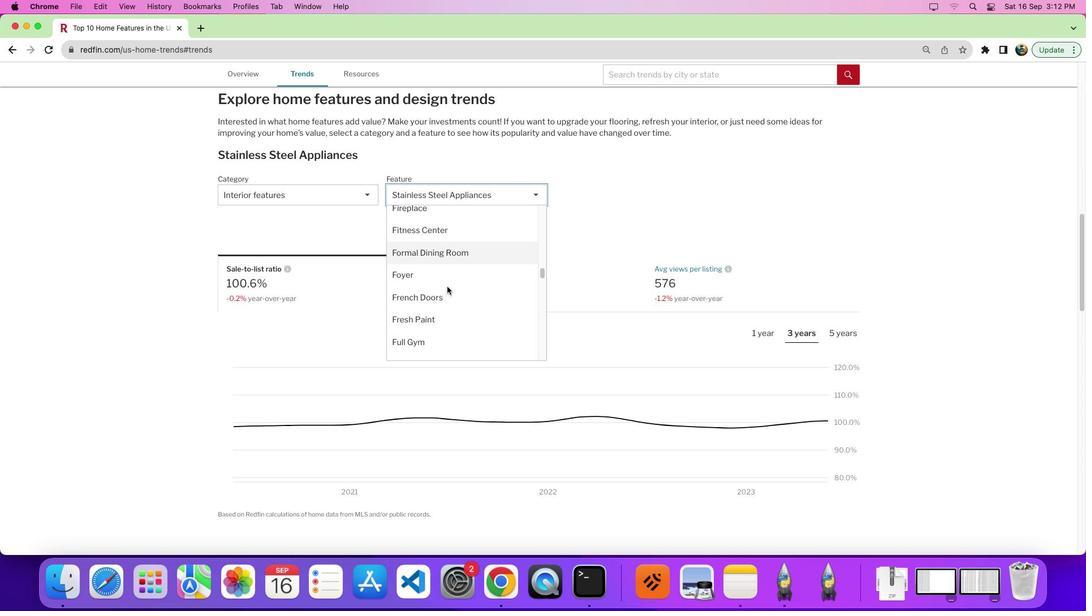 
Action: Mouse moved to (440, 305)
Screenshot: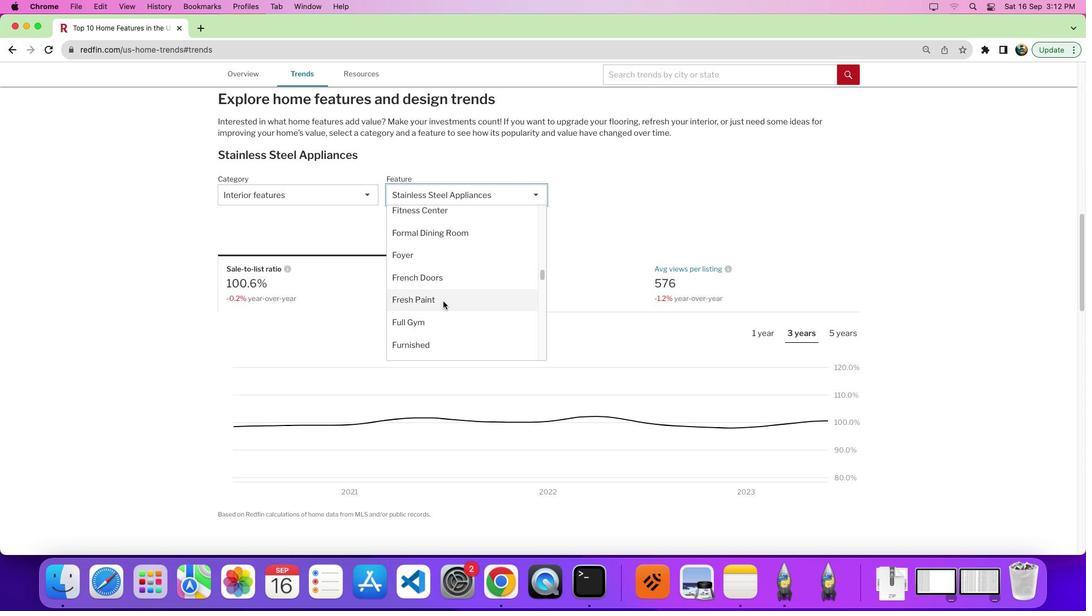 
Action: Mouse scrolled (440, 305) with delta (0, 0)
Screenshot: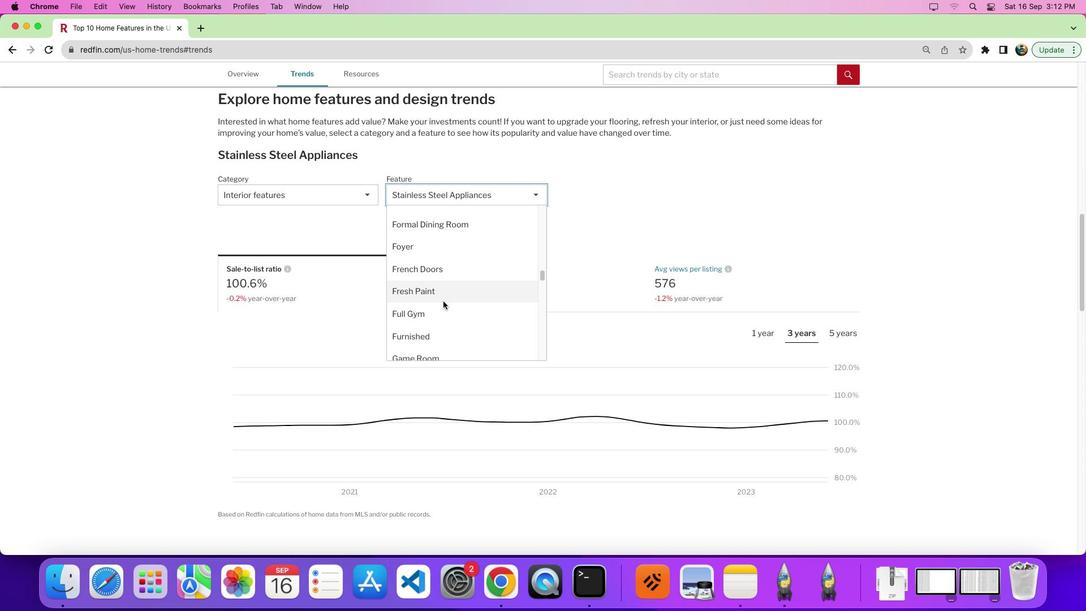 
Action: Mouse moved to (441, 305)
Screenshot: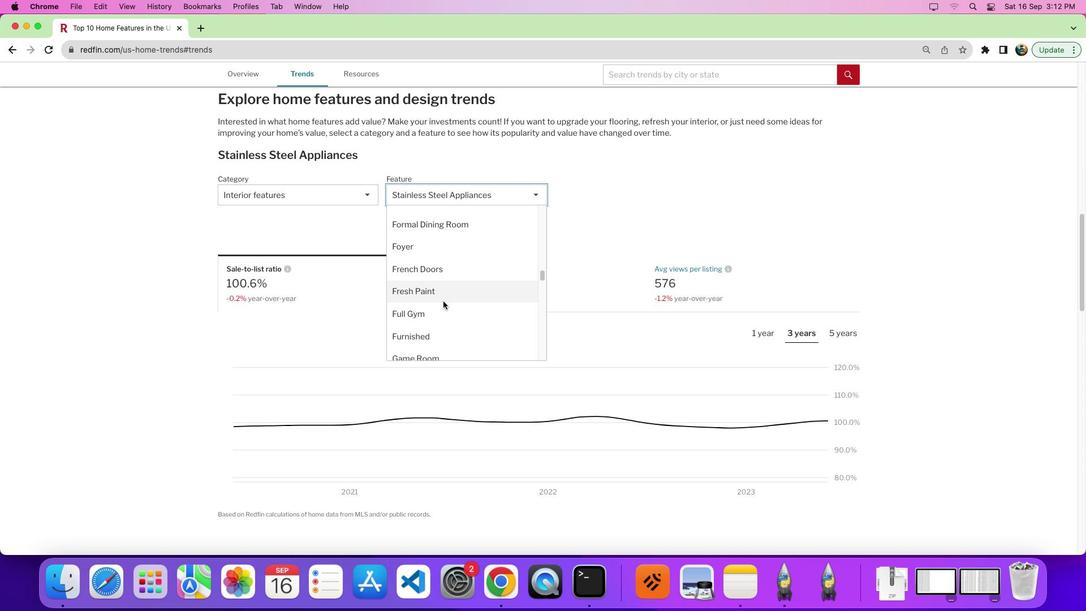 
Action: Mouse scrolled (441, 305) with delta (0, 0)
Screenshot: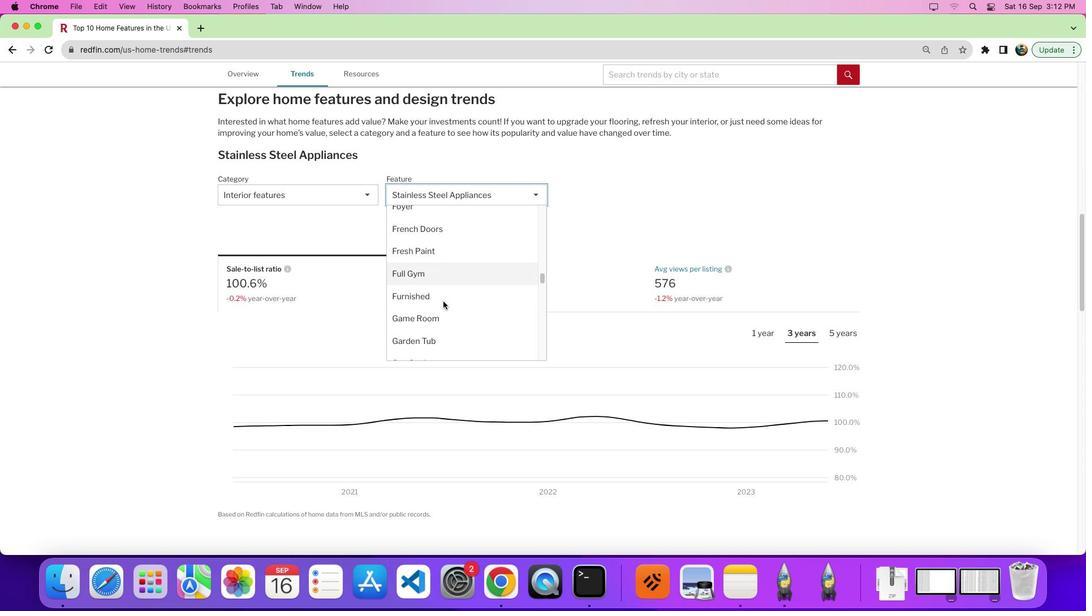 
Action: Mouse moved to (443, 301)
Screenshot: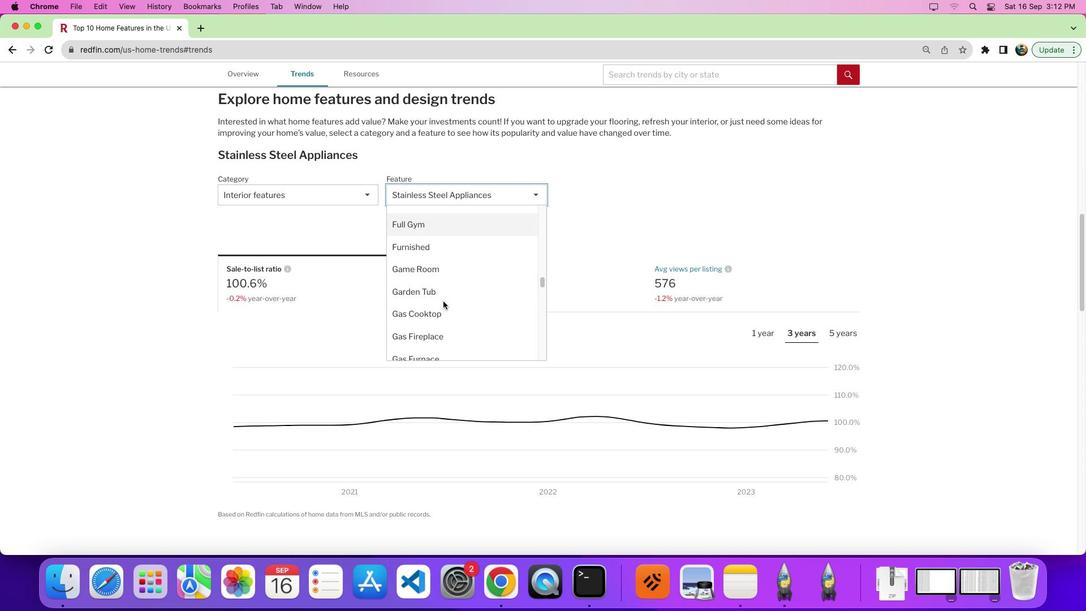 
Action: Mouse scrolled (443, 301) with delta (0, -1)
Screenshot: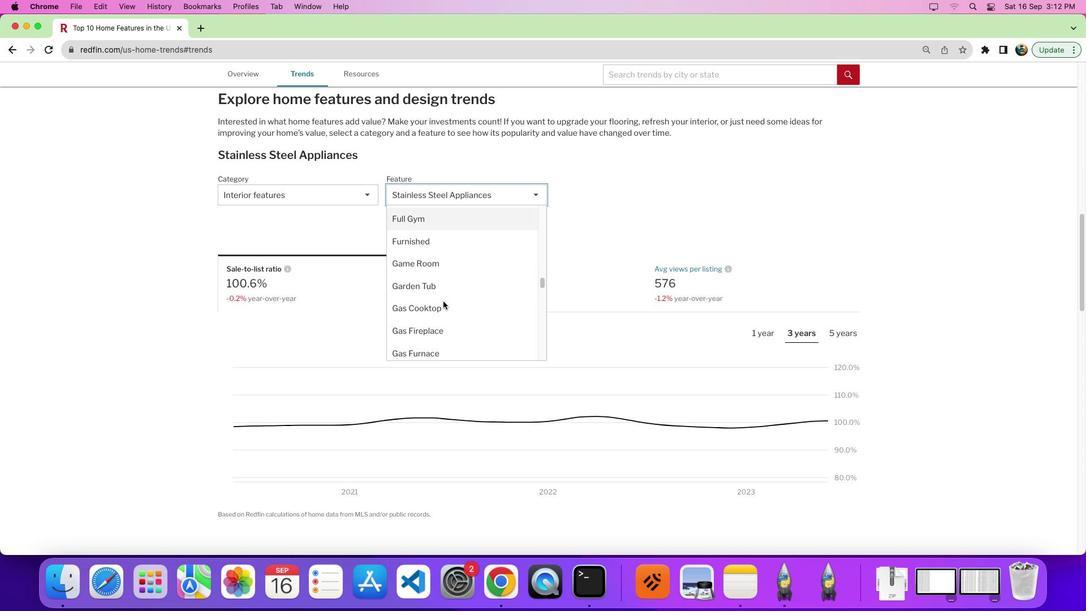 
Action: Mouse moved to (455, 221)
Screenshot: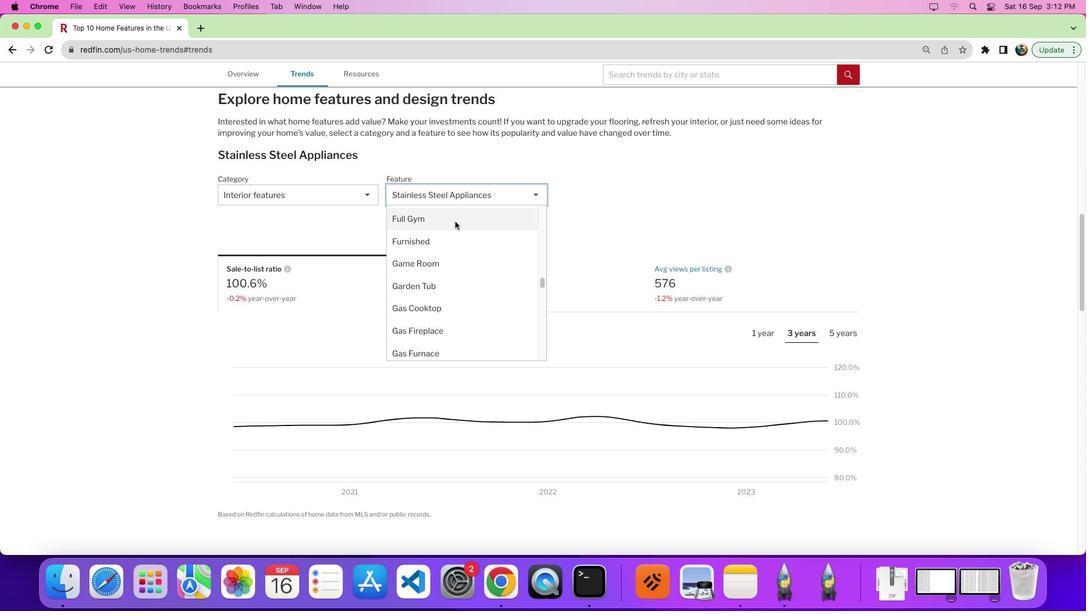 
Action: Mouse pressed left at (455, 221)
Screenshot: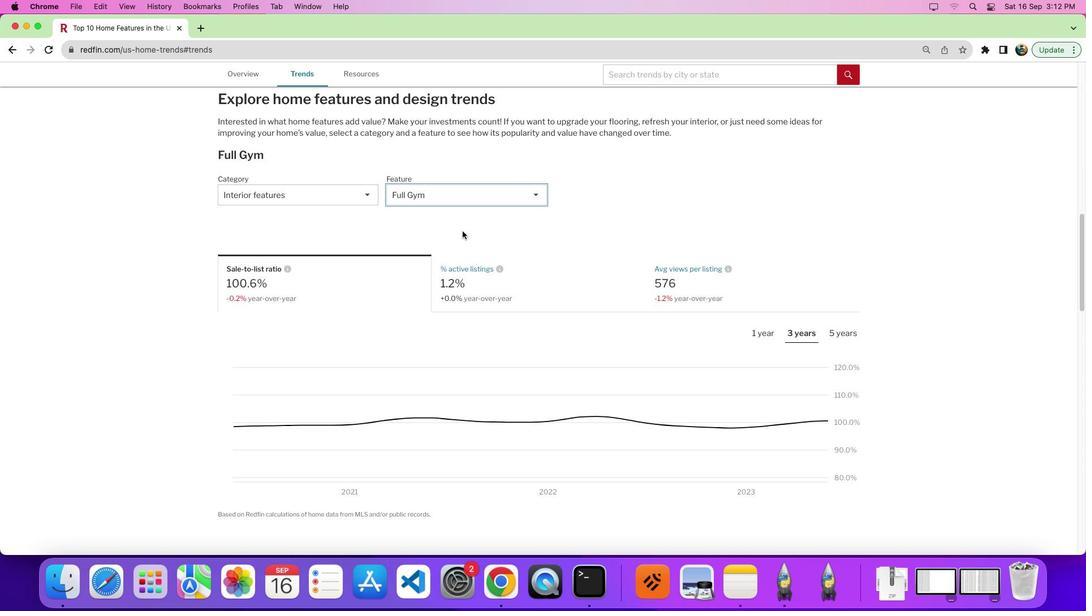 
Action: Mouse moved to (665, 323)
Screenshot: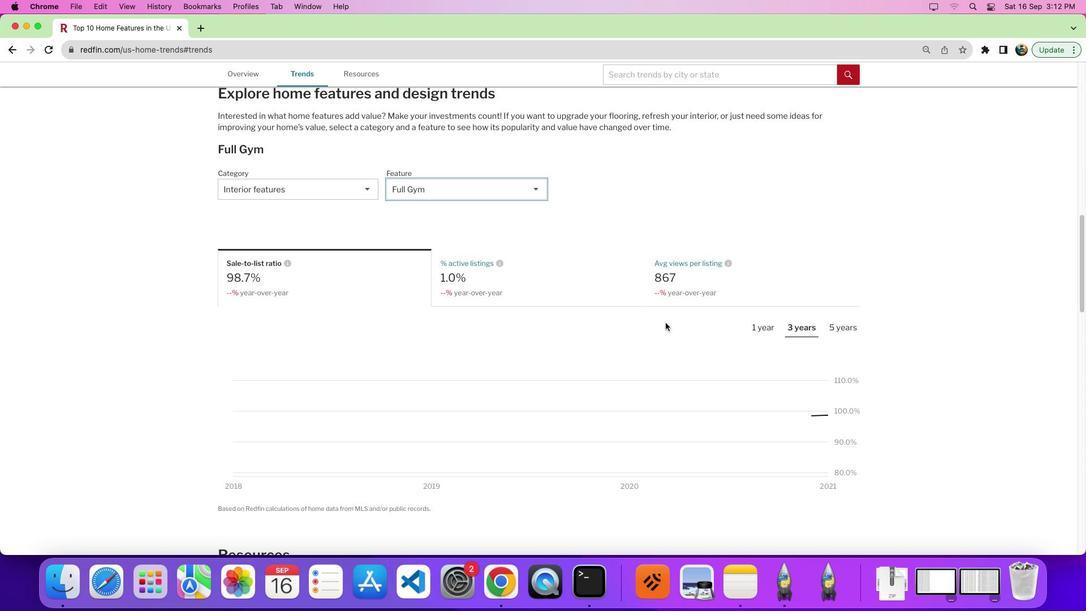 
Action: Mouse scrolled (665, 323) with delta (0, 0)
Screenshot: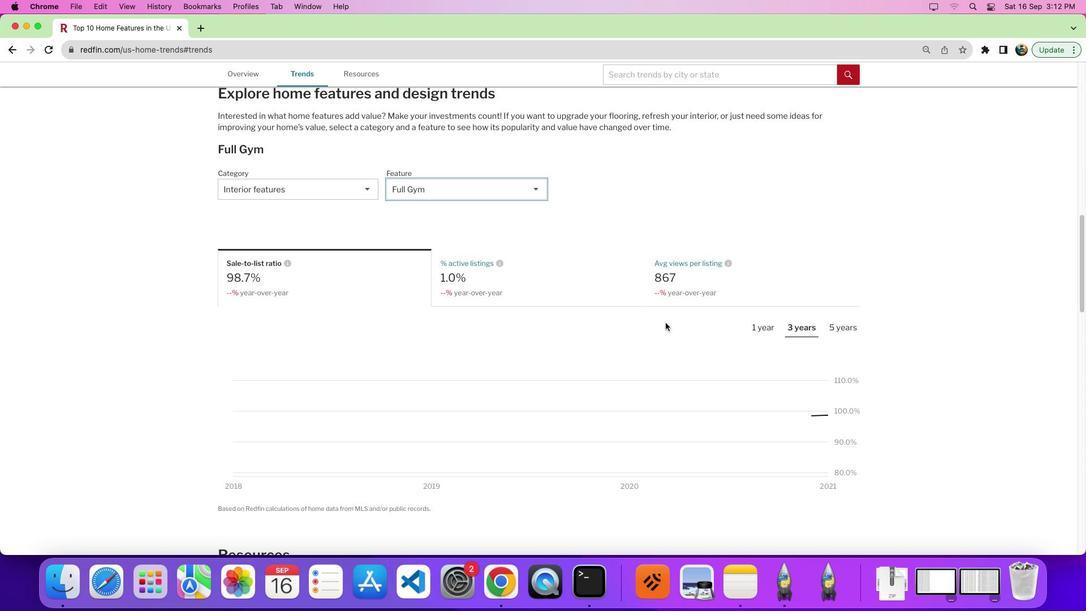 
Action: Mouse moved to (665, 323)
Screenshot: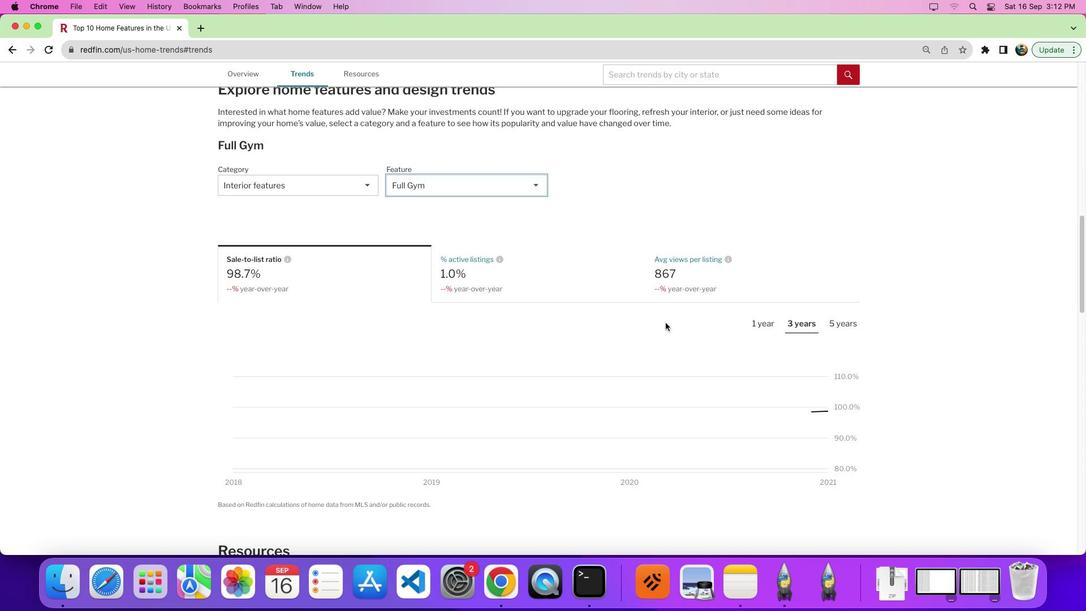 
Action: Mouse scrolled (665, 323) with delta (0, 0)
Screenshot: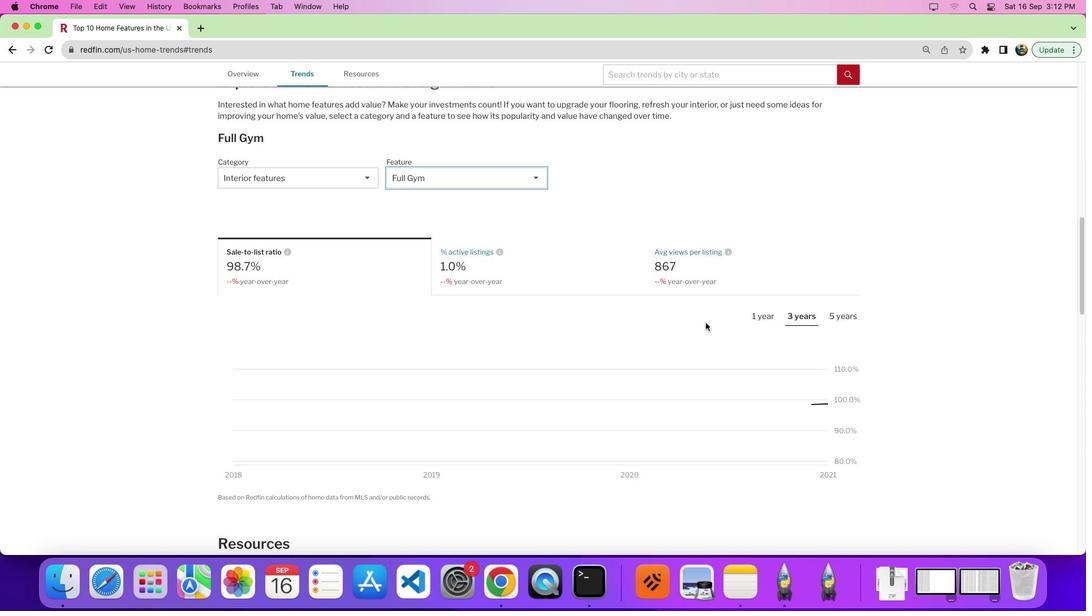
Action: Mouse moved to (698, 253)
Screenshot: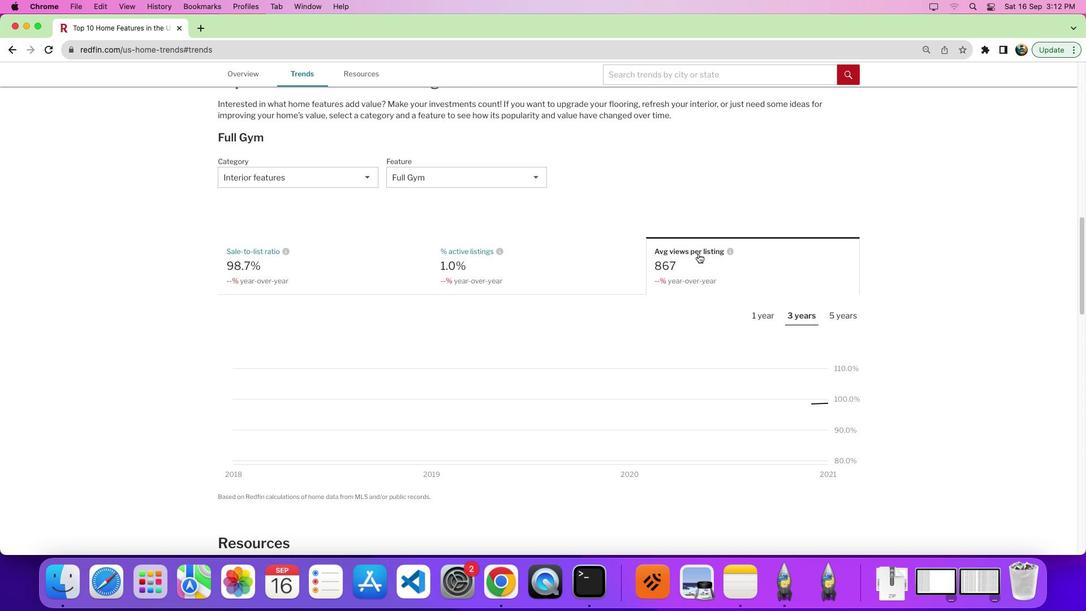 
Action: Mouse pressed left at (698, 253)
Screenshot: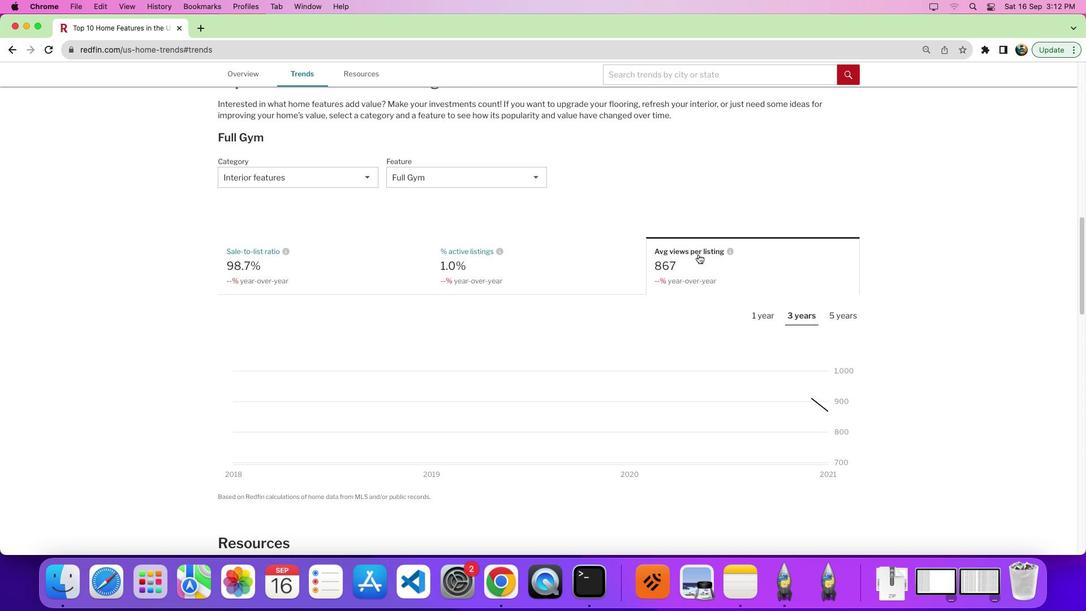 
Action: Mouse moved to (809, 365)
Screenshot: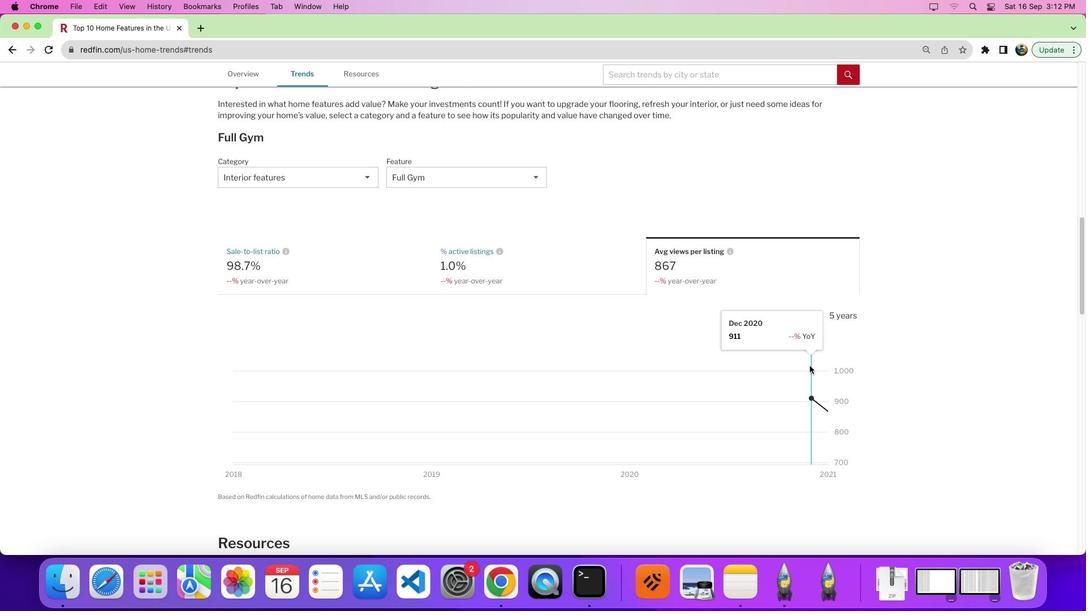 
